 Task: Plan a visit to the local museum on the 13th at 1:00 PM to 2:00 PM.
Action: Mouse moved to (18, 170)
Screenshot: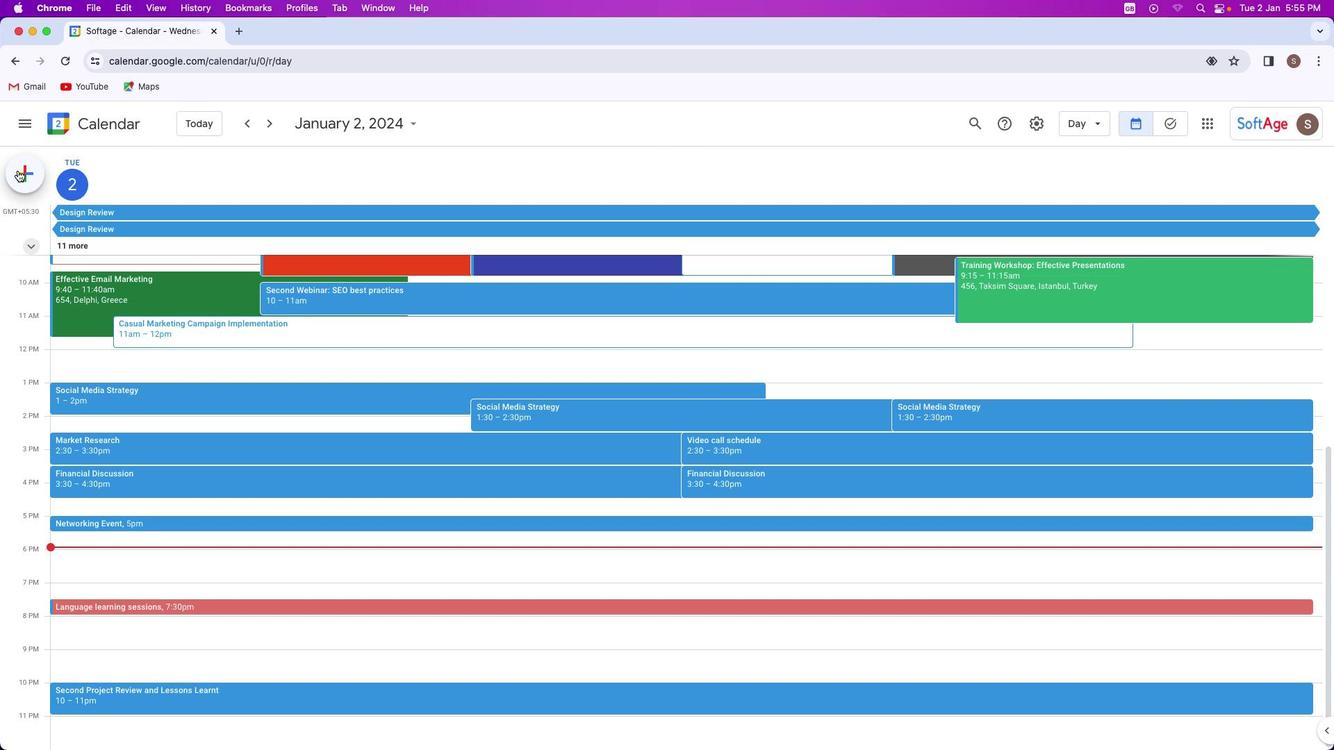
Action: Mouse pressed left at (18, 170)
Screenshot: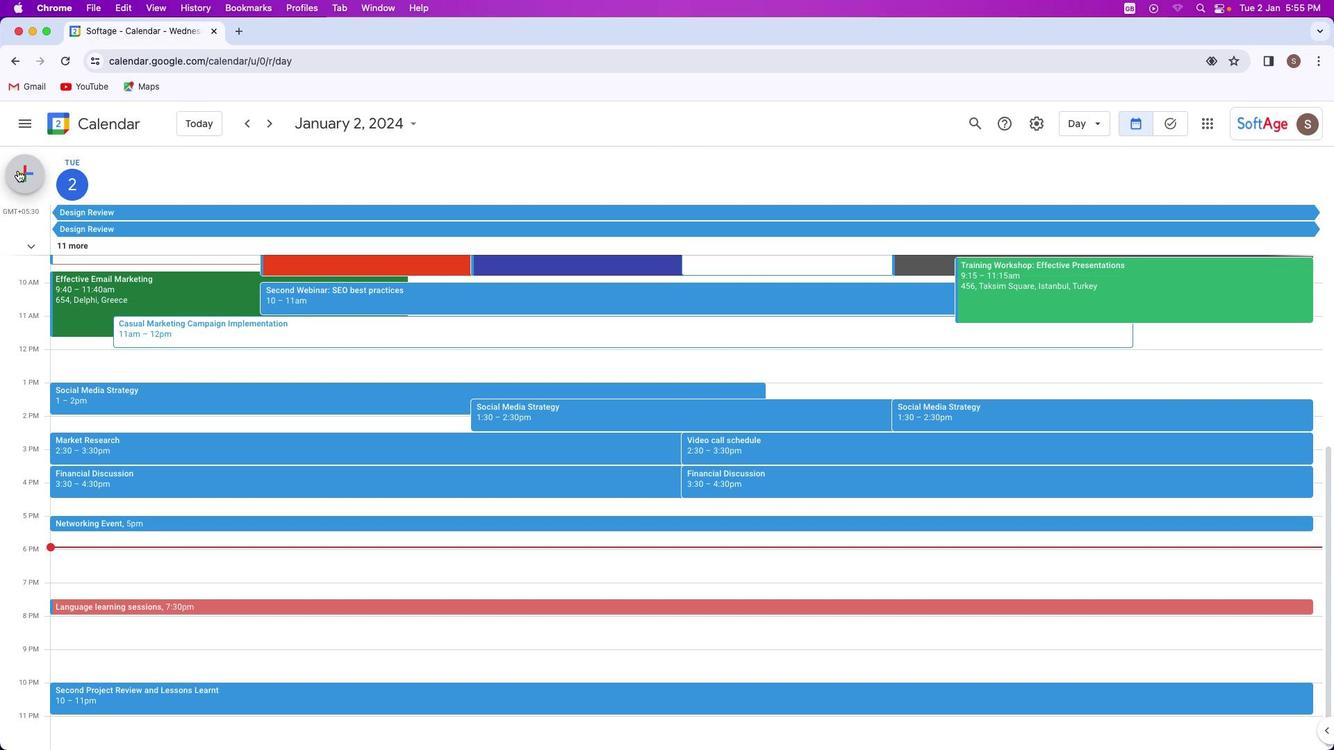 
Action: Mouse moved to (41, 215)
Screenshot: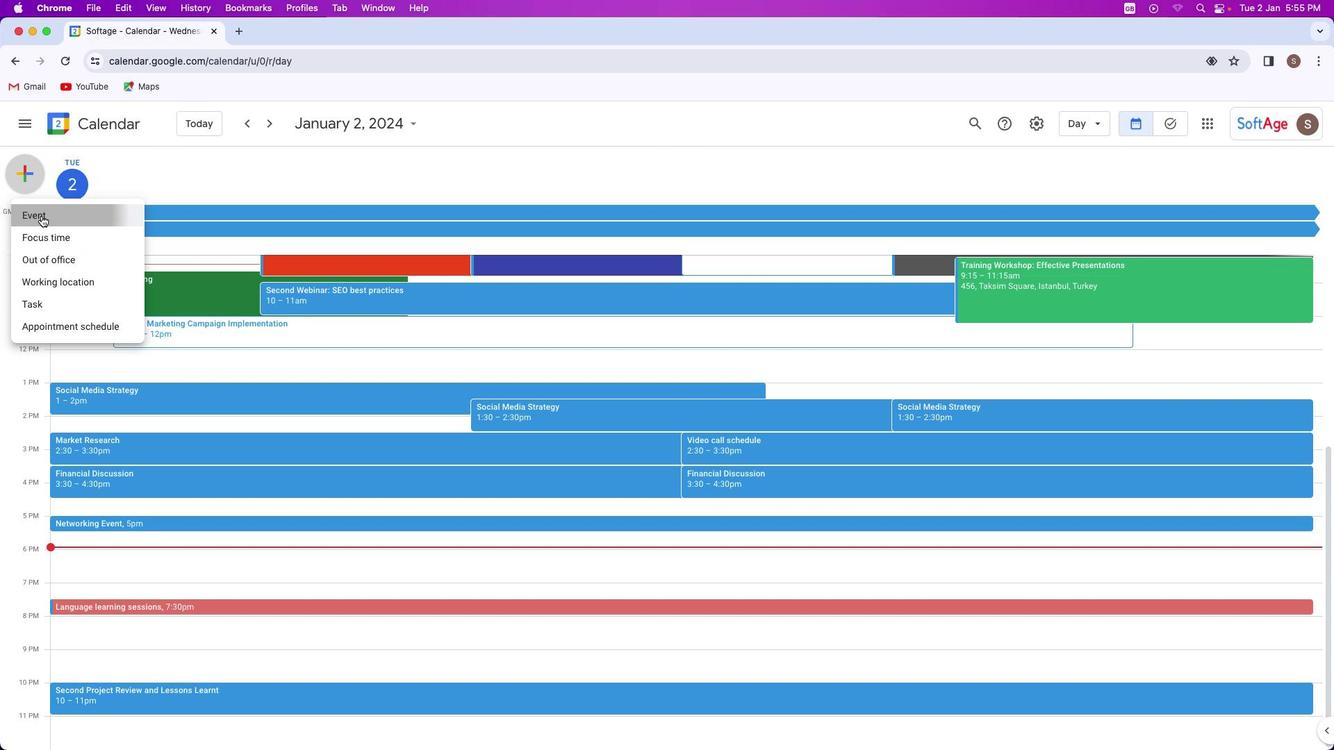 
Action: Mouse pressed left at (41, 215)
Screenshot: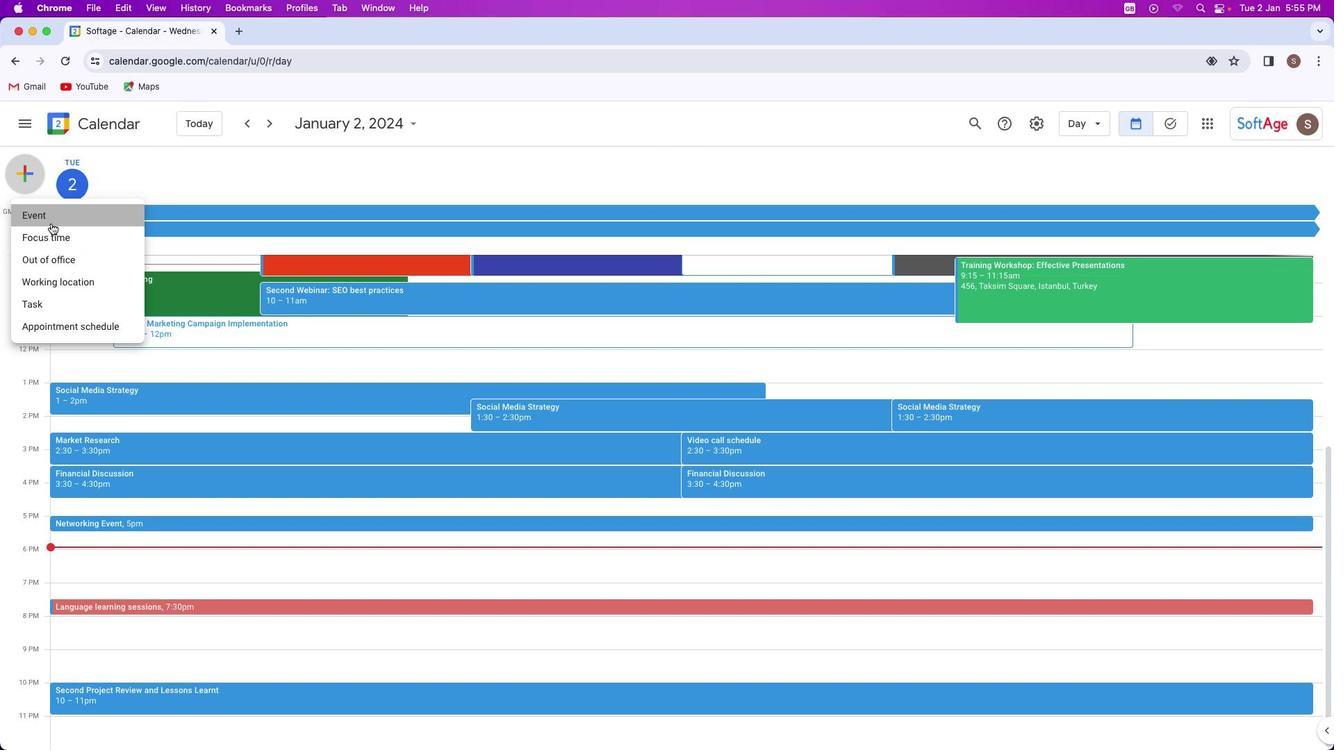 
Action: Mouse moved to (559, 178)
Screenshot: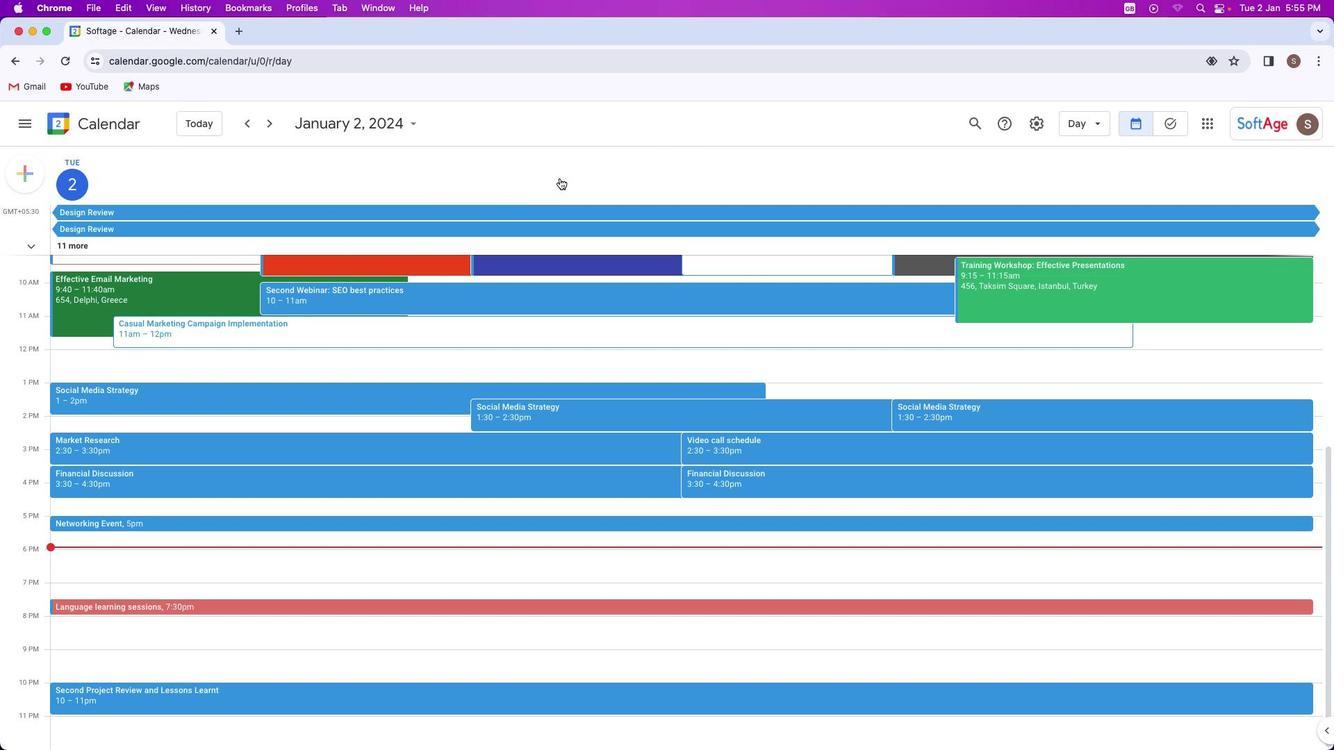 
Action: Key pressed Key.shift'V''i''s''i''t'Key.space't''o'Key.space't''h''e'Key.spaceKey.shift_r'L''o''c''a''l'Key.spaceKey.shift_r'M''u''s''e''u''m'
Screenshot: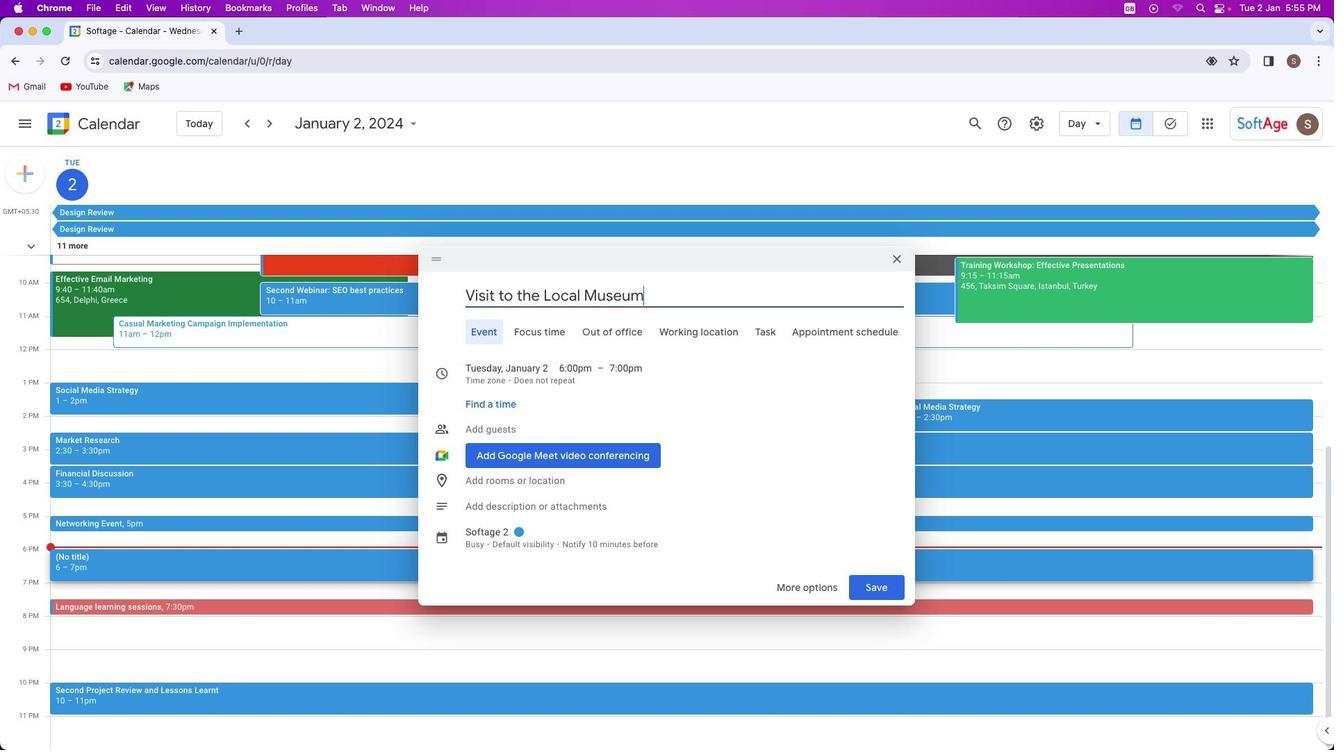 
Action: Mouse moved to (519, 369)
Screenshot: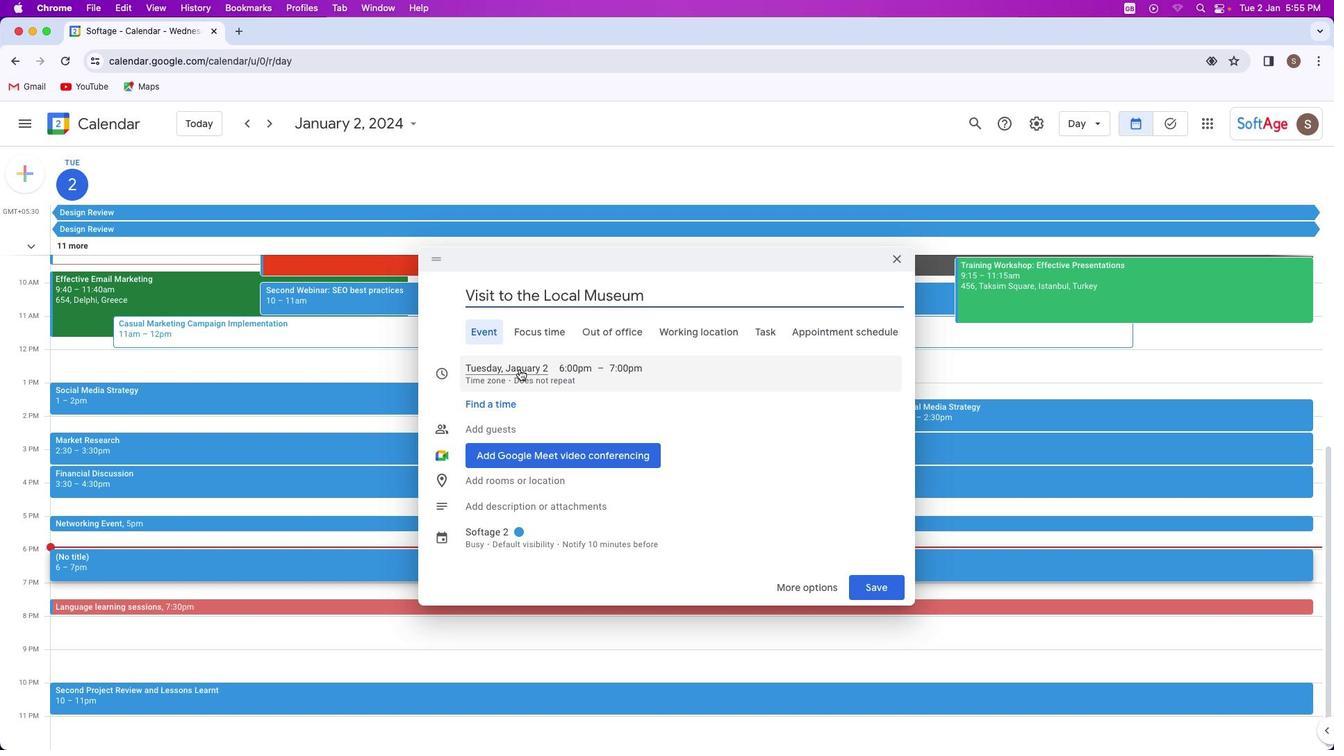
Action: Mouse pressed left at (519, 369)
Screenshot: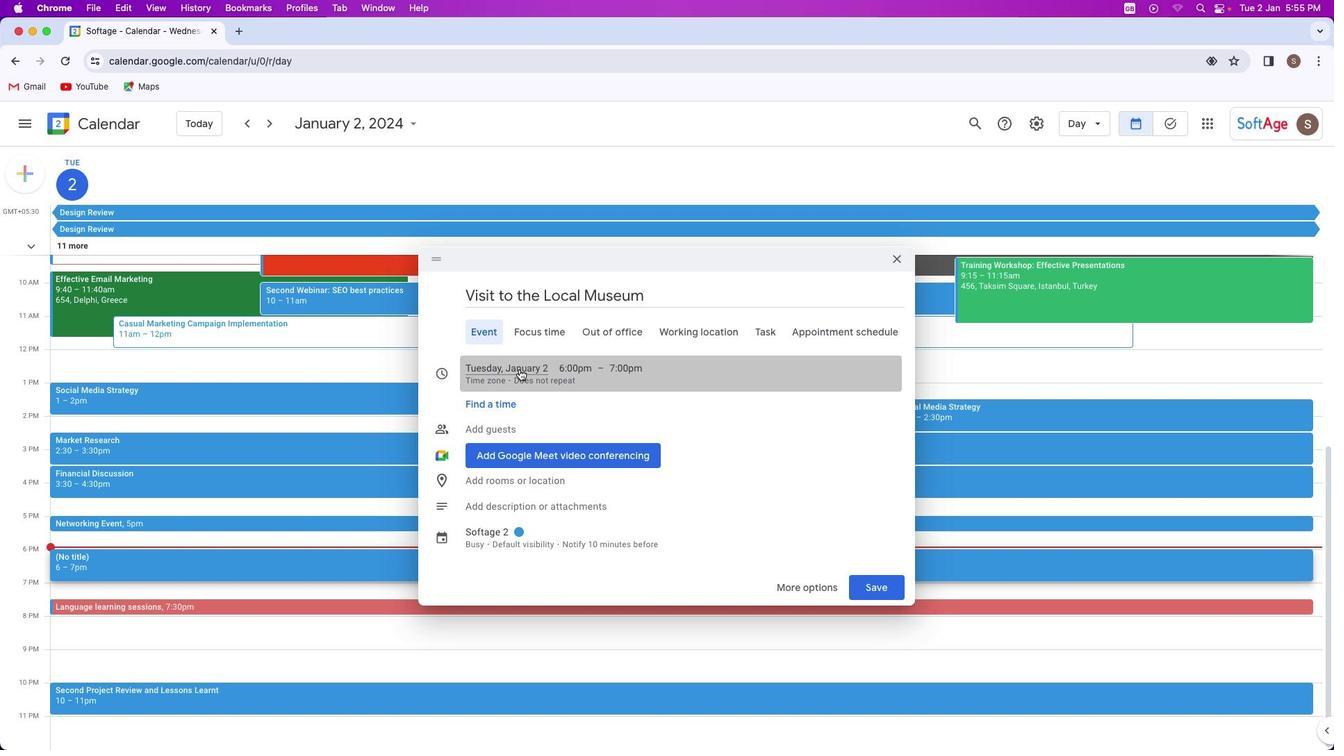 
Action: Mouse moved to (613, 455)
Screenshot: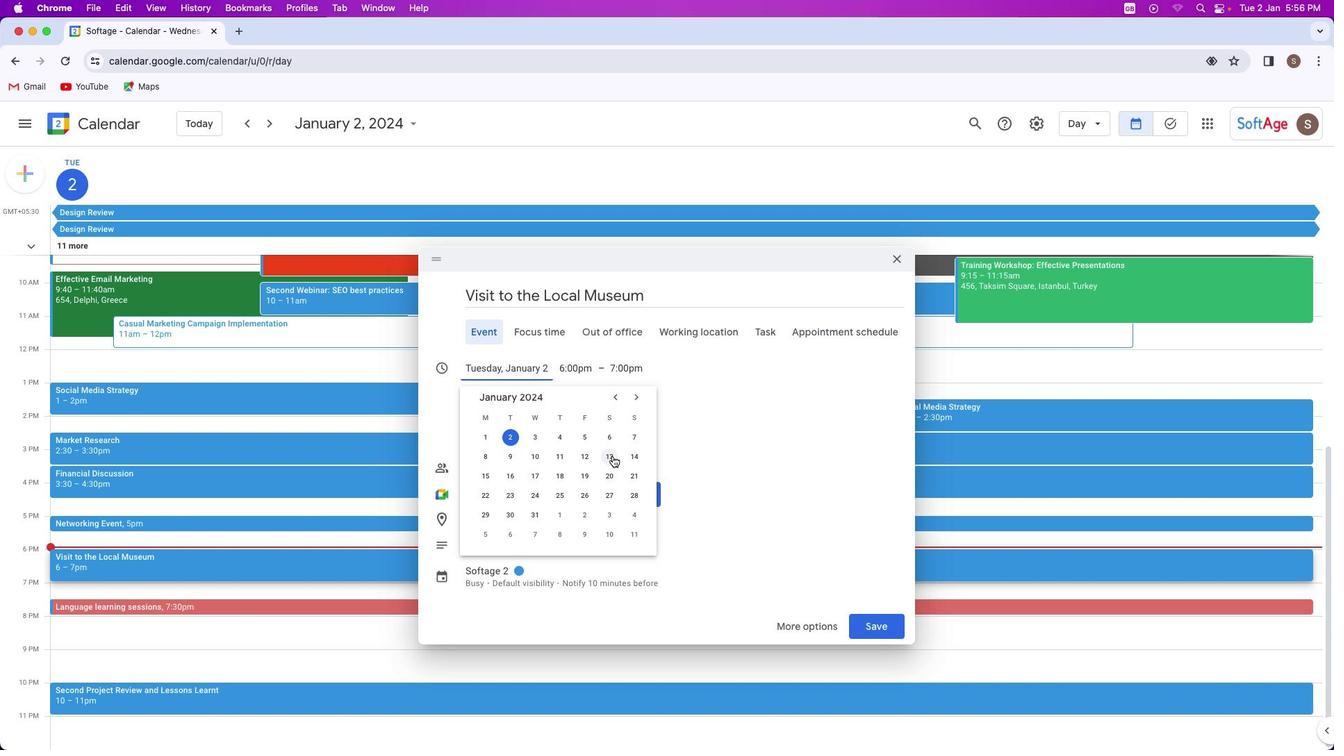 
Action: Mouse pressed left at (613, 455)
Screenshot: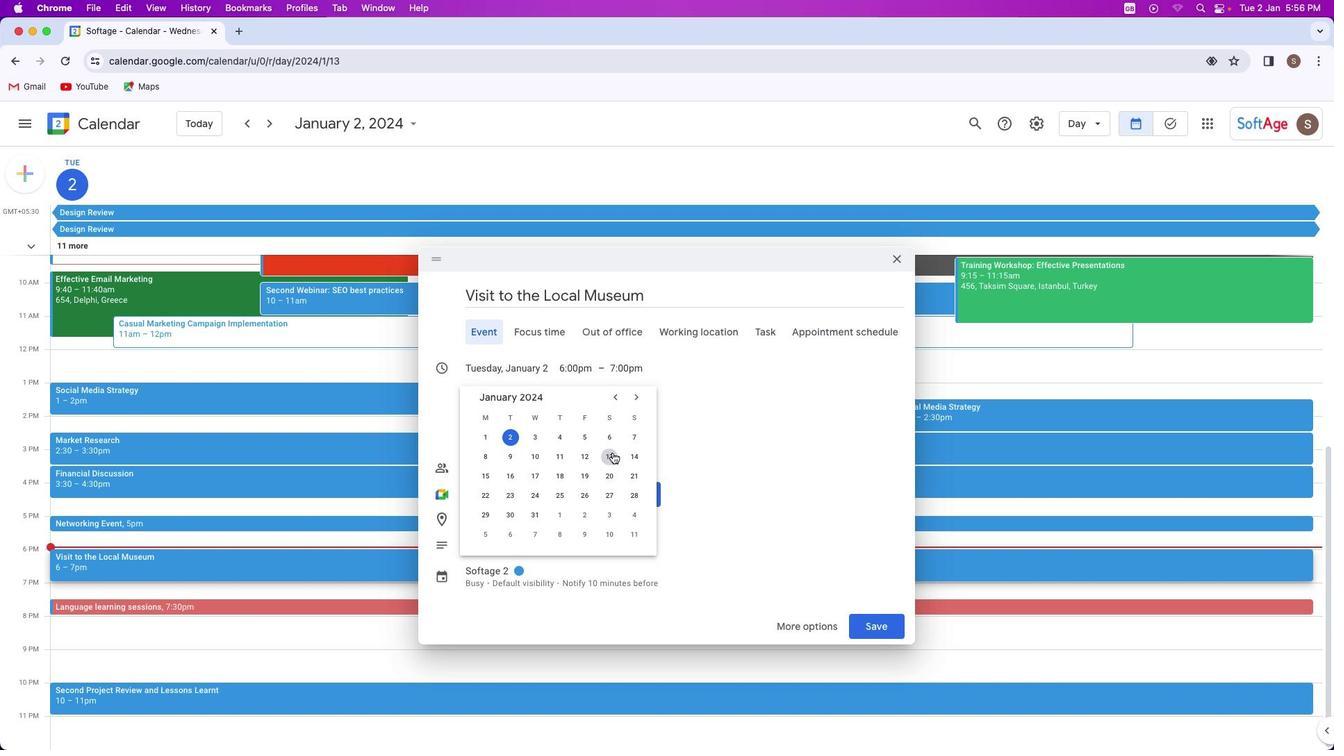 
Action: Mouse moved to (585, 367)
Screenshot: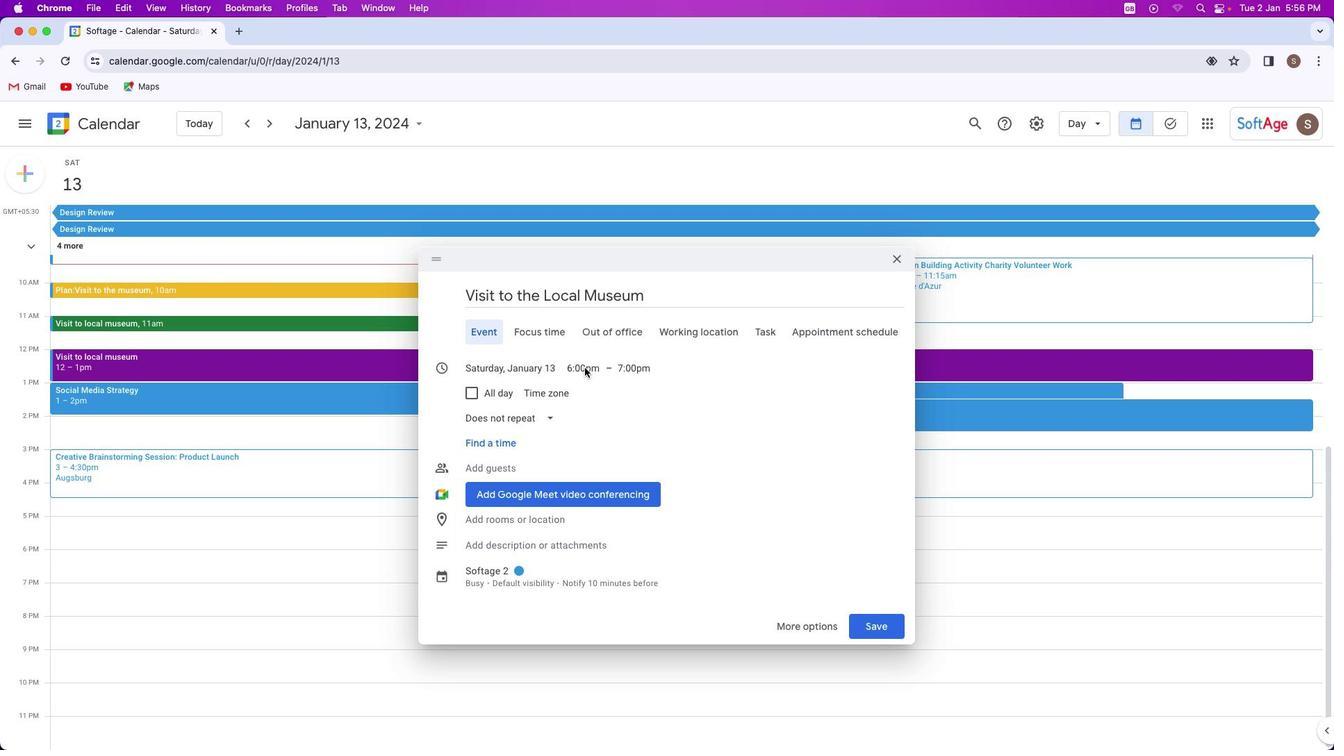 
Action: Mouse pressed left at (585, 367)
Screenshot: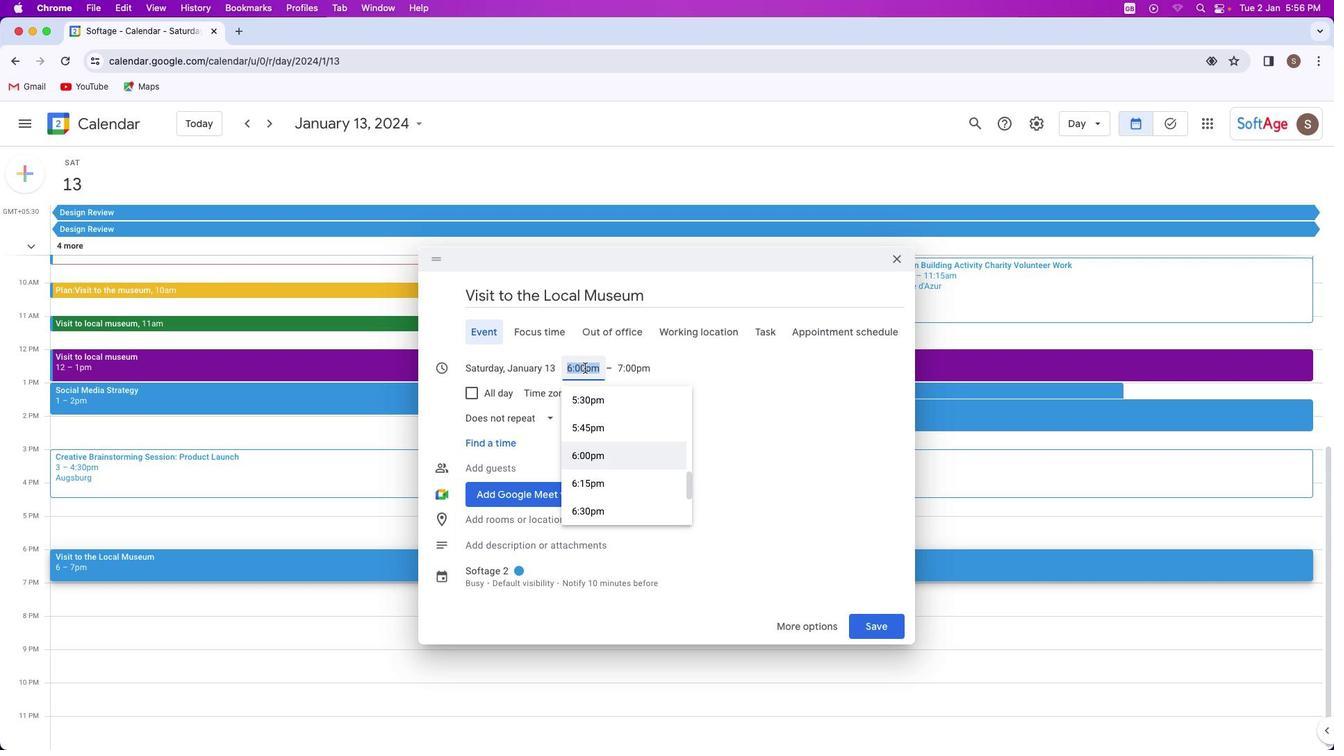 
Action: Mouse moved to (592, 484)
Screenshot: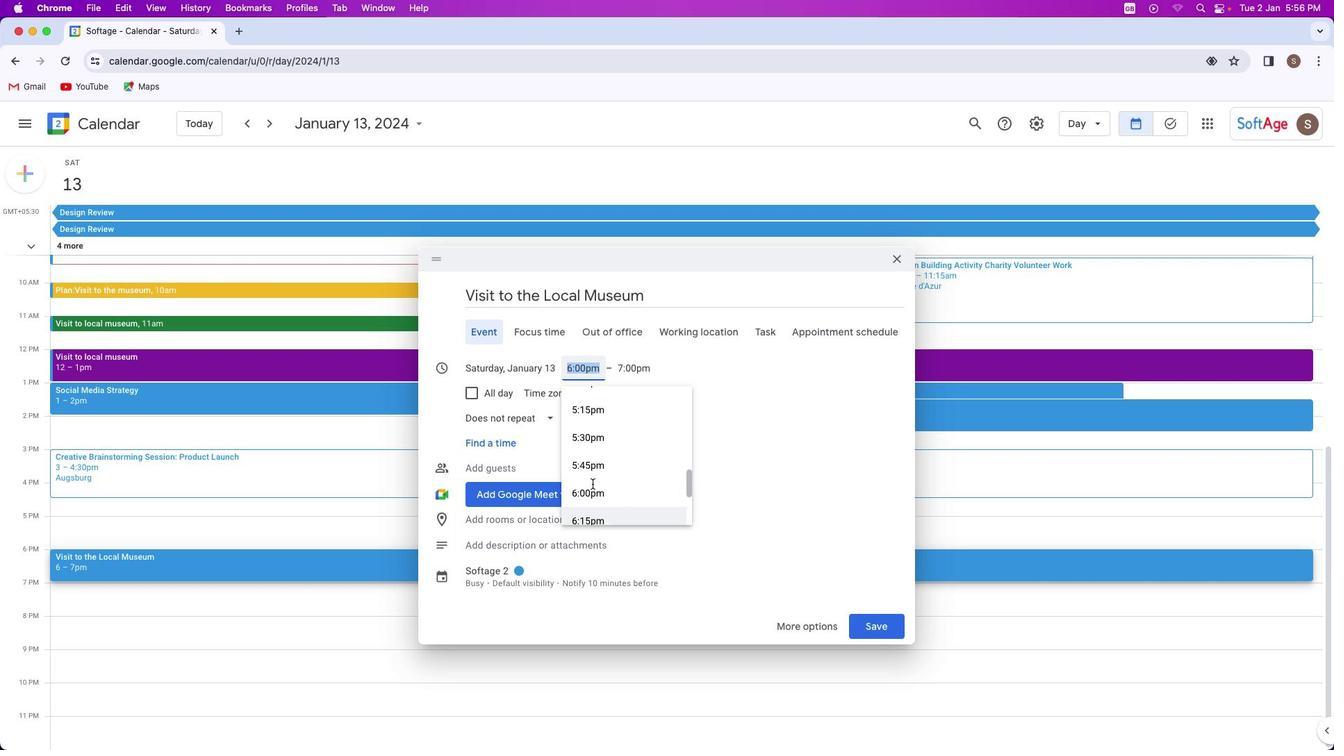 
Action: Mouse scrolled (592, 484) with delta (0, 0)
Screenshot: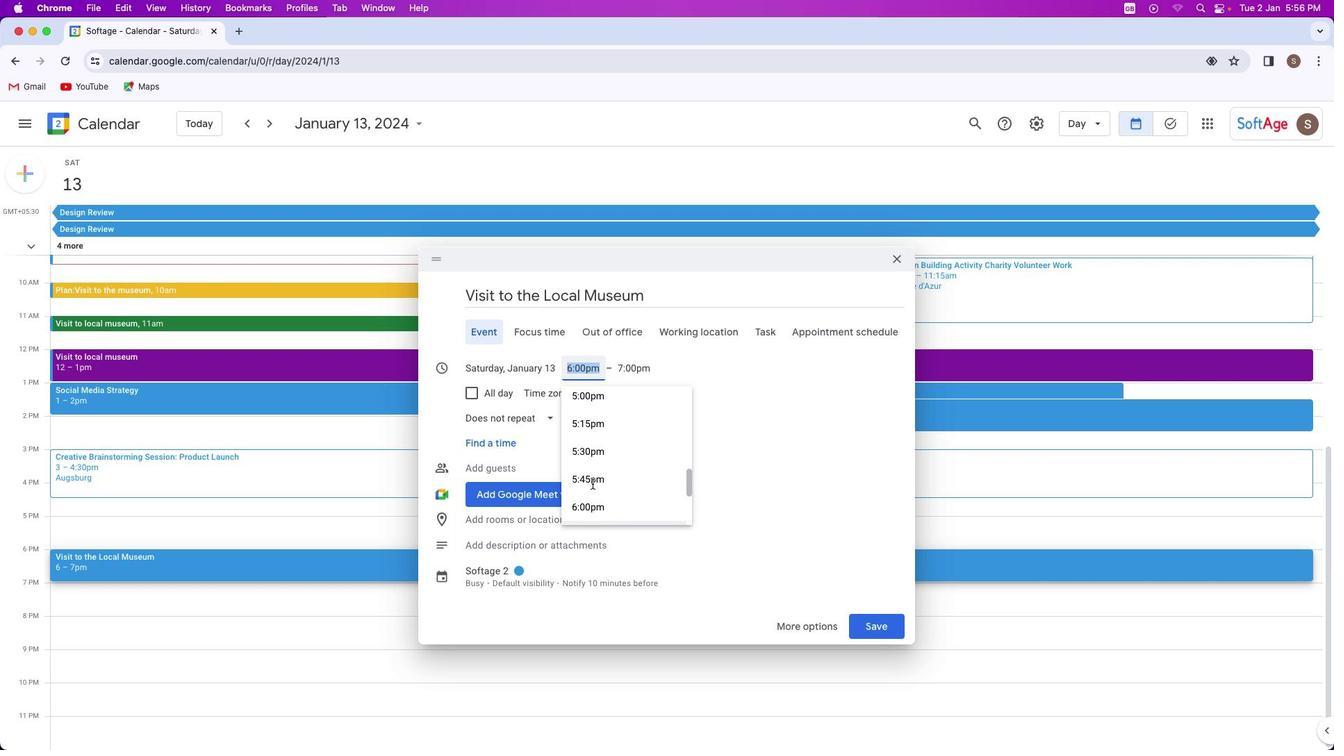 
Action: Mouse moved to (592, 484)
Screenshot: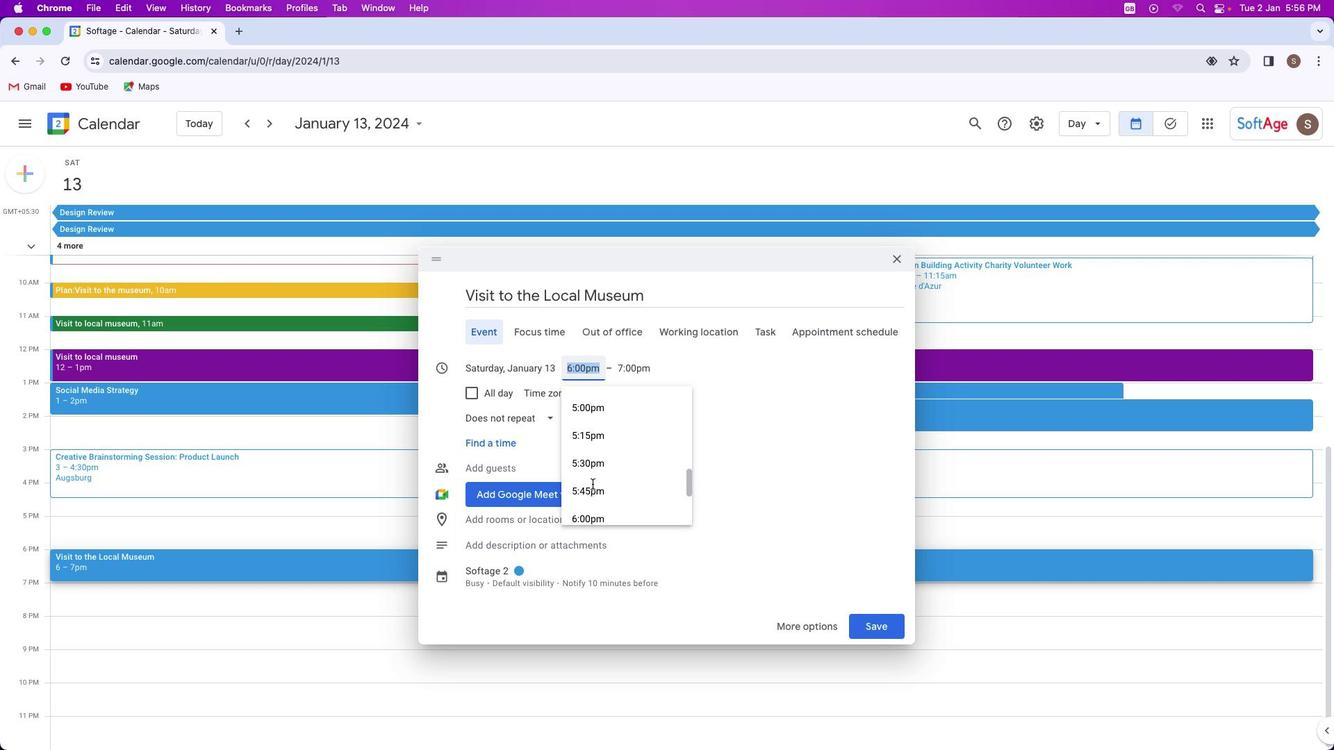 
Action: Mouse scrolled (592, 484) with delta (0, 0)
Screenshot: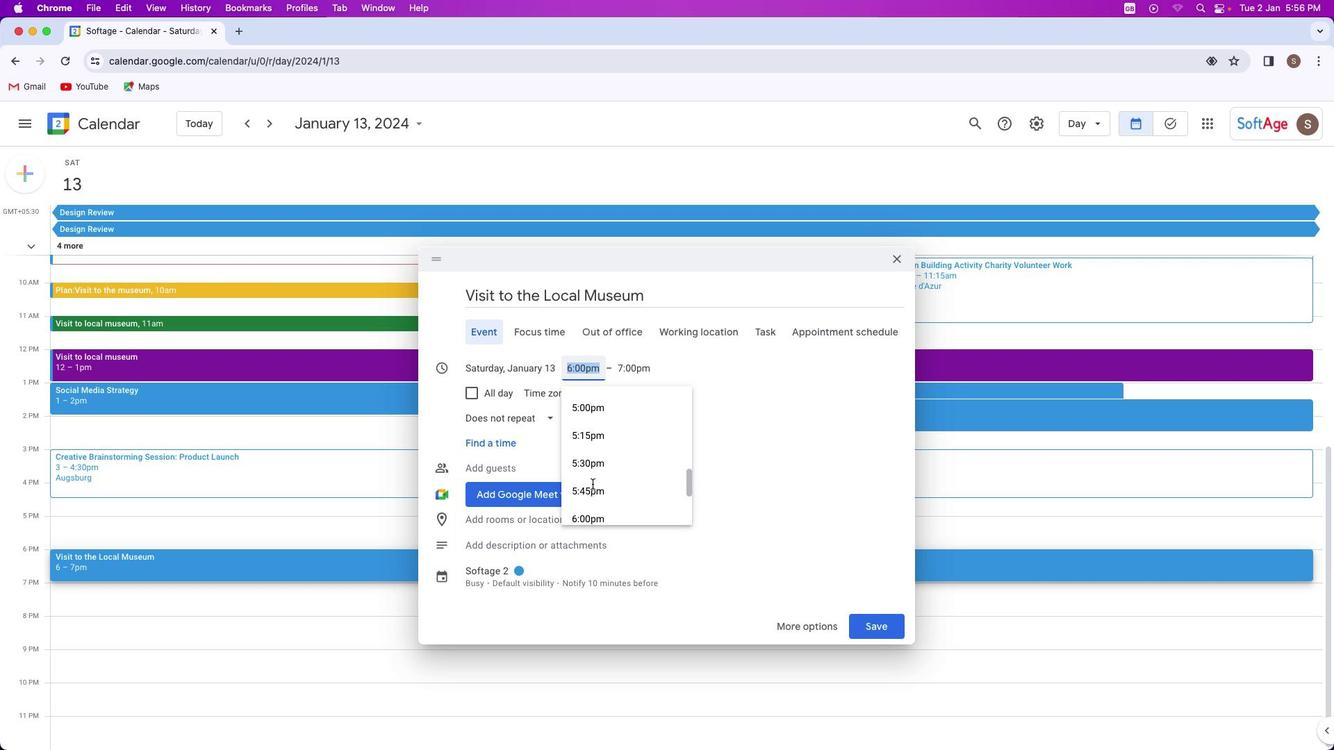 
Action: Mouse scrolled (592, 484) with delta (0, 0)
Screenshot: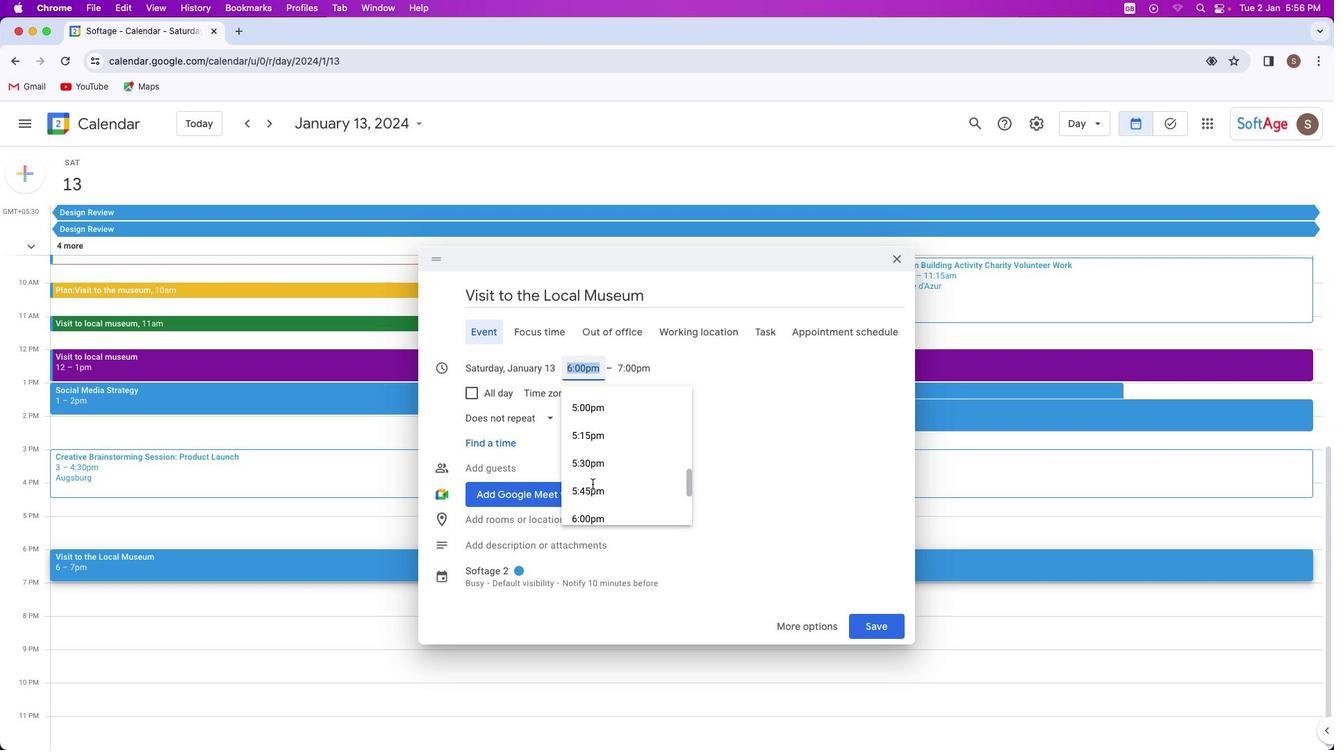 
Action: Mouse moved to (590, 485)
Screenshot: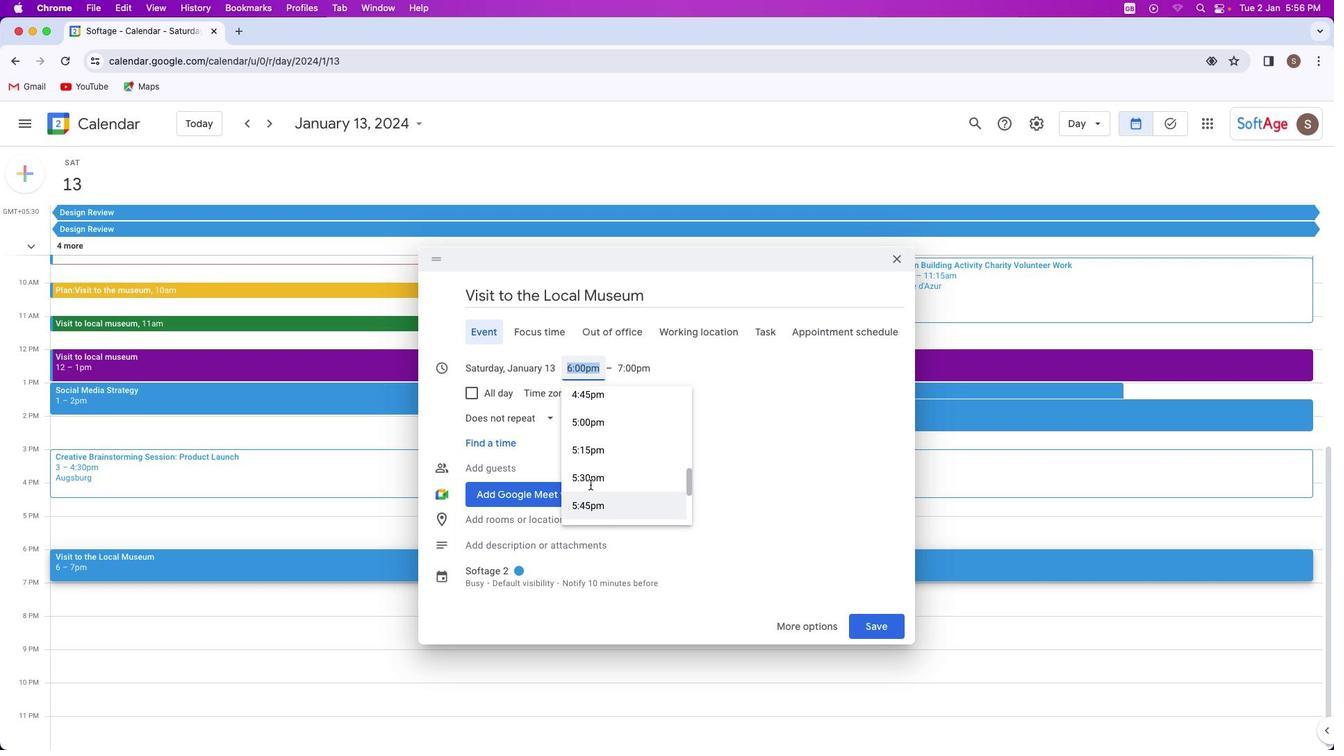 
Action: Mouse scrolled (590, 485) with delta (0, 0)
Screenshot: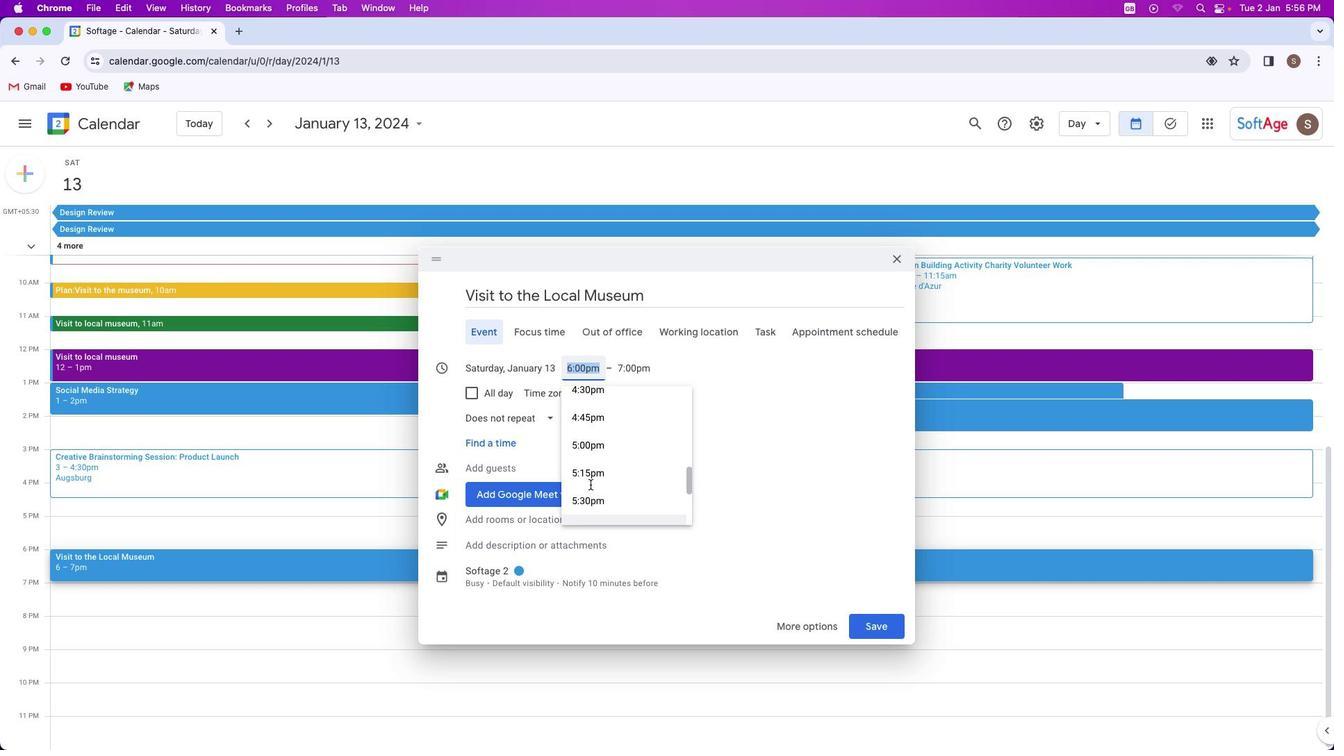 
Action: Mouse scrolled (590, 485) with delta (0, 0)
Screenshot: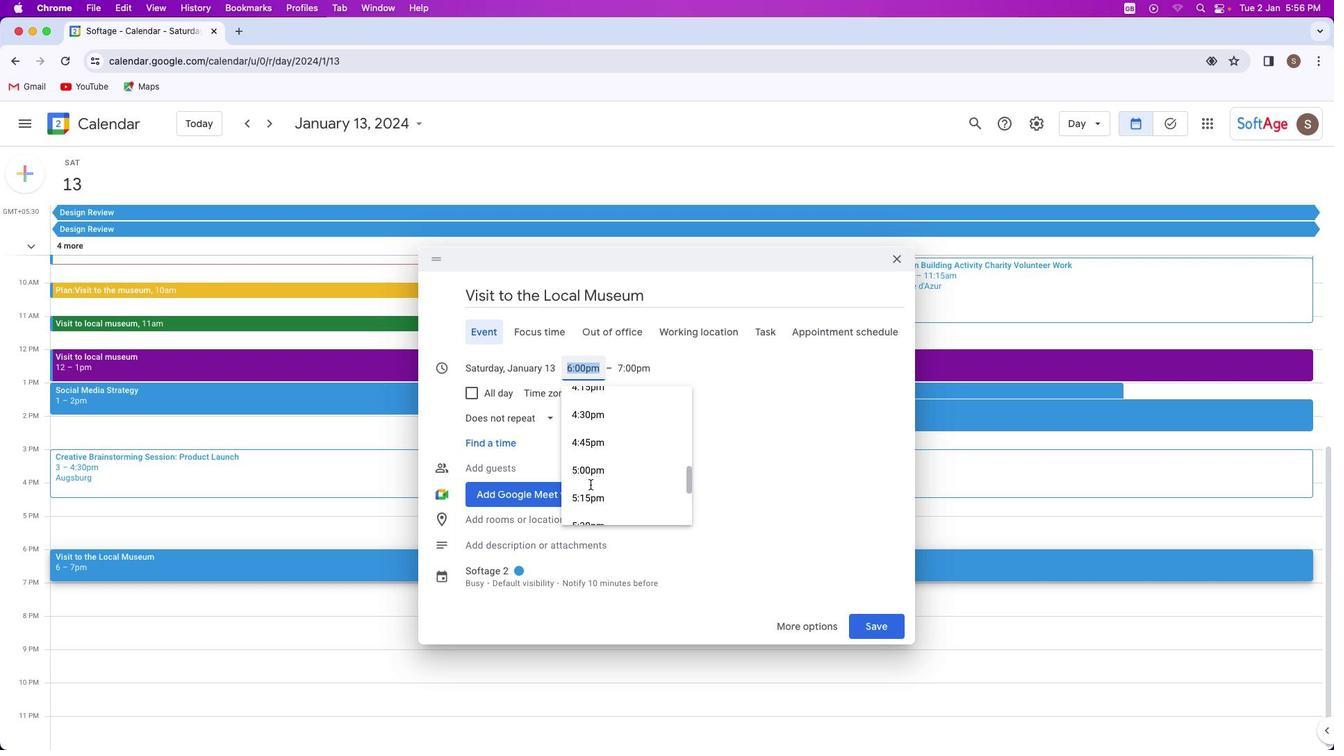
Action: Mouse scrolled (590, 485) with delta (0, 0)
Screenshot: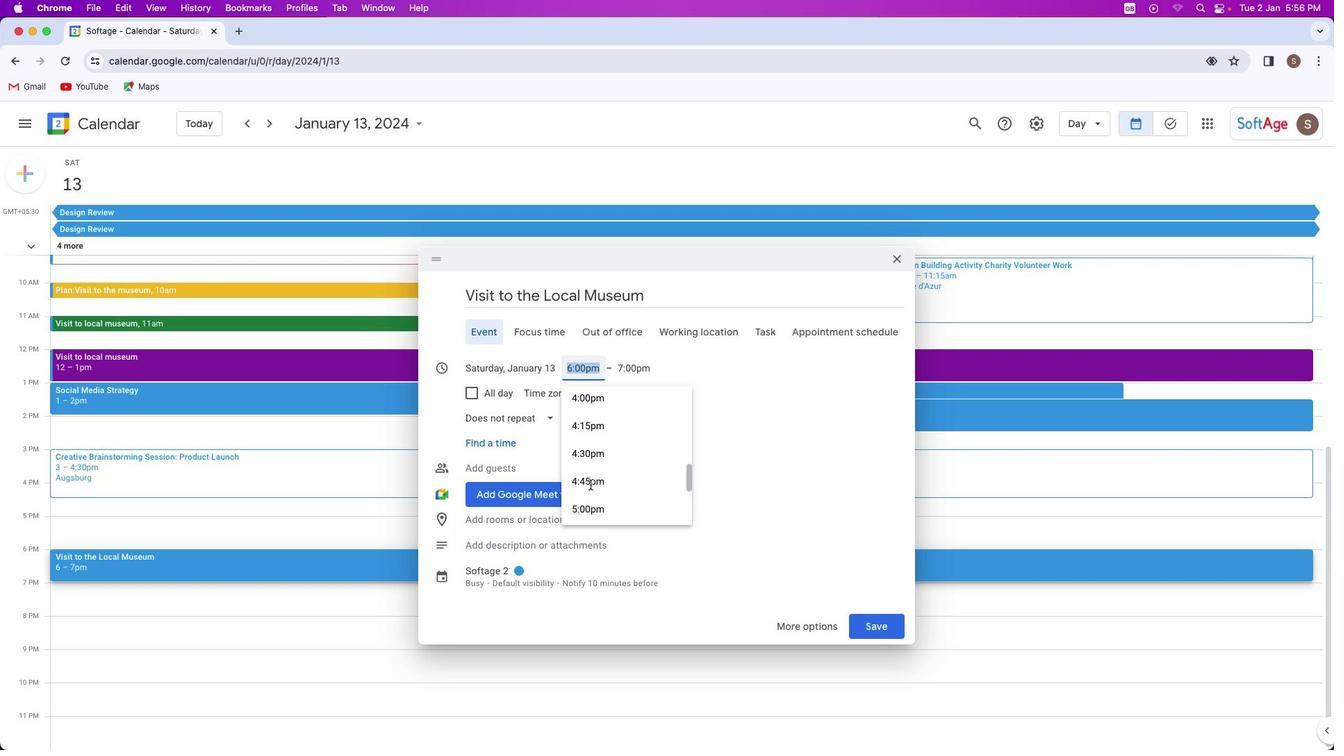
Action: Mouse scrolled (590, 485) with delta (0, 0)
Screenshot: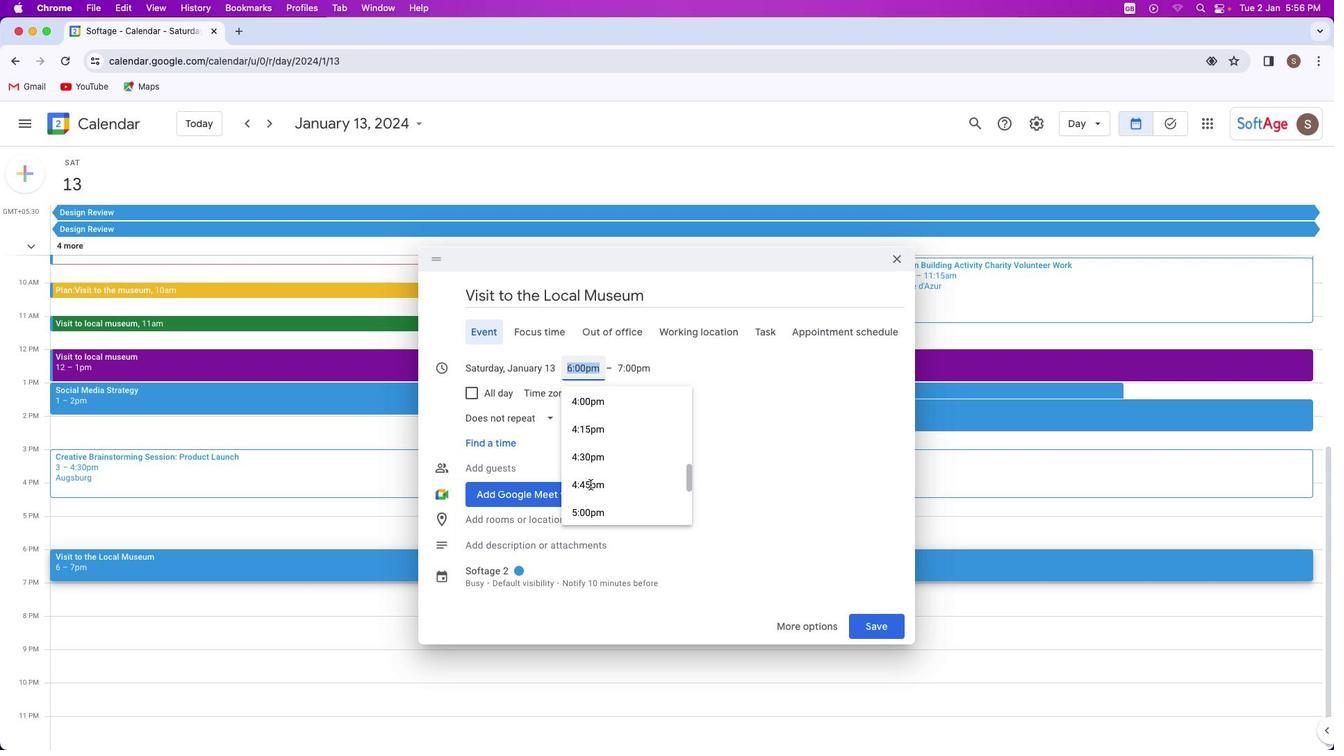 
Action: Mouse moved to (589, 485)
Screenshot: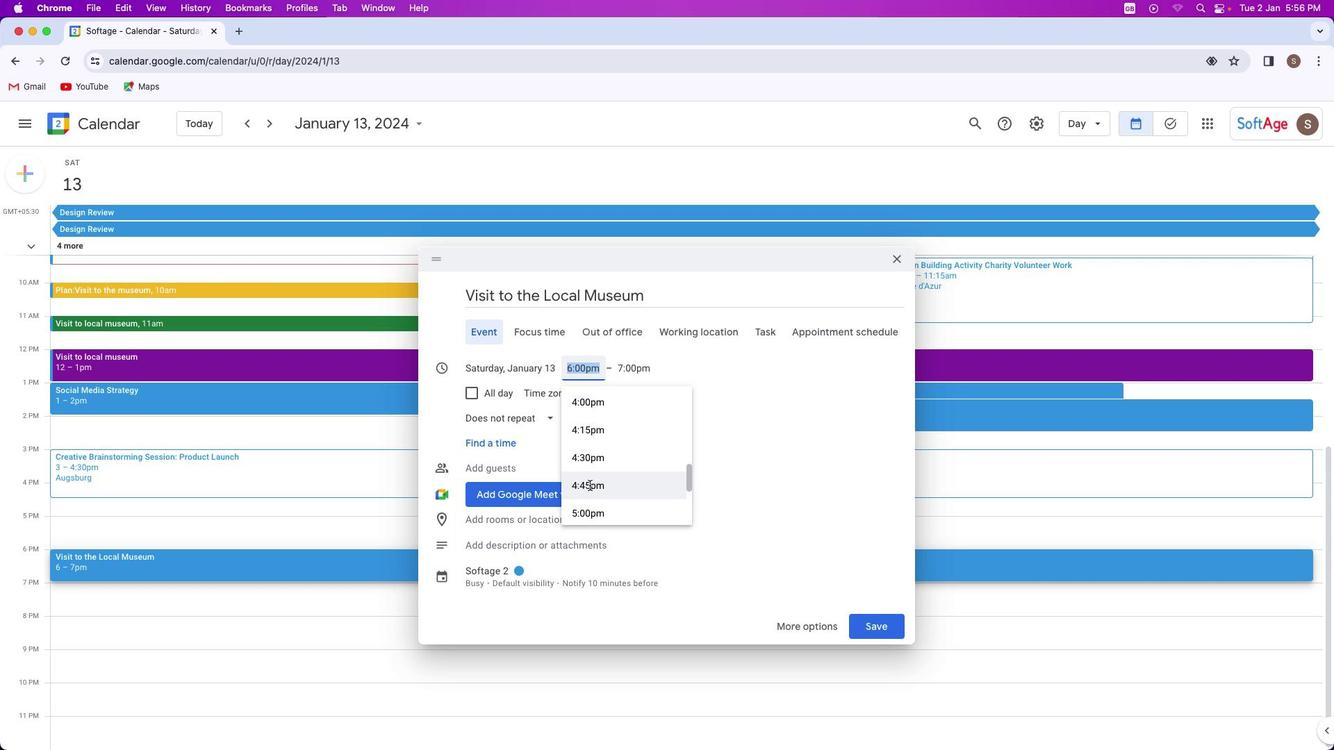 
Action: Mouse scrolled (589, 485) with delta (0, 0)
Screenshot: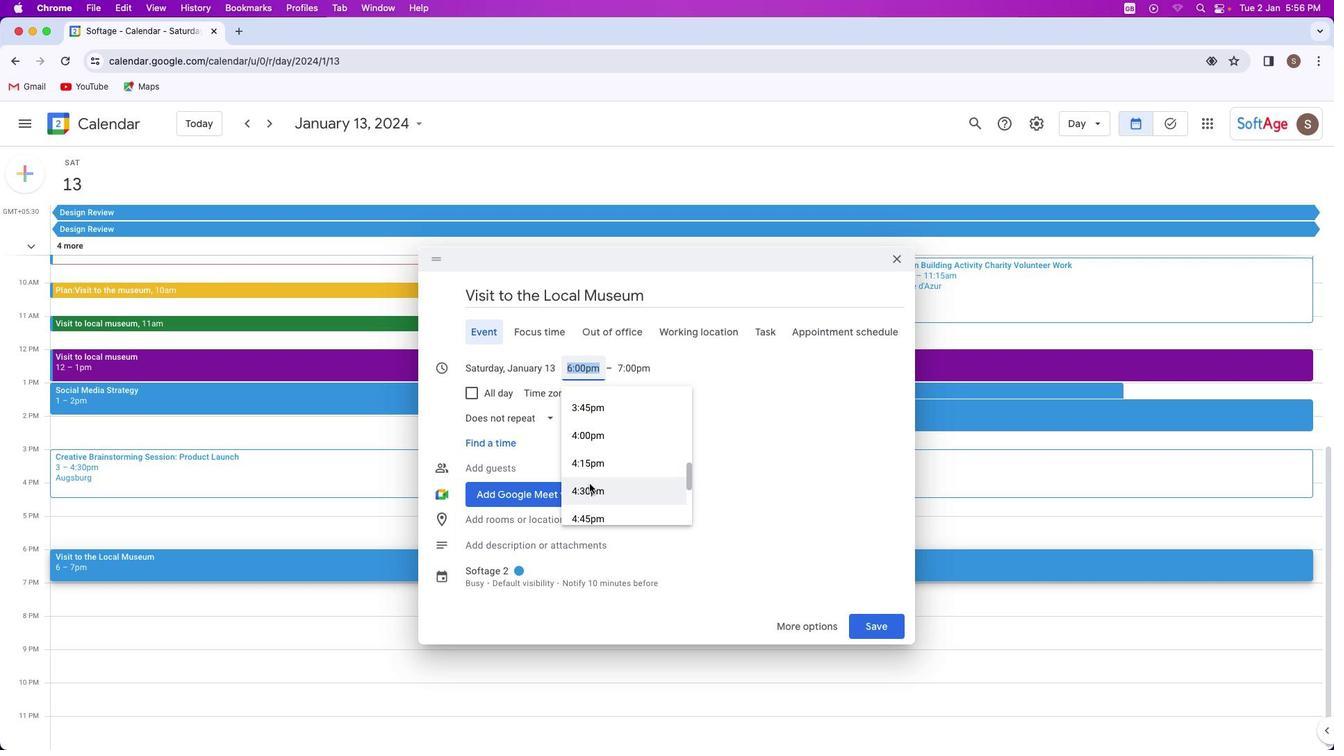 
Action: Mouse scrolled (589, 485) with delta (0, 0)
Screenshot: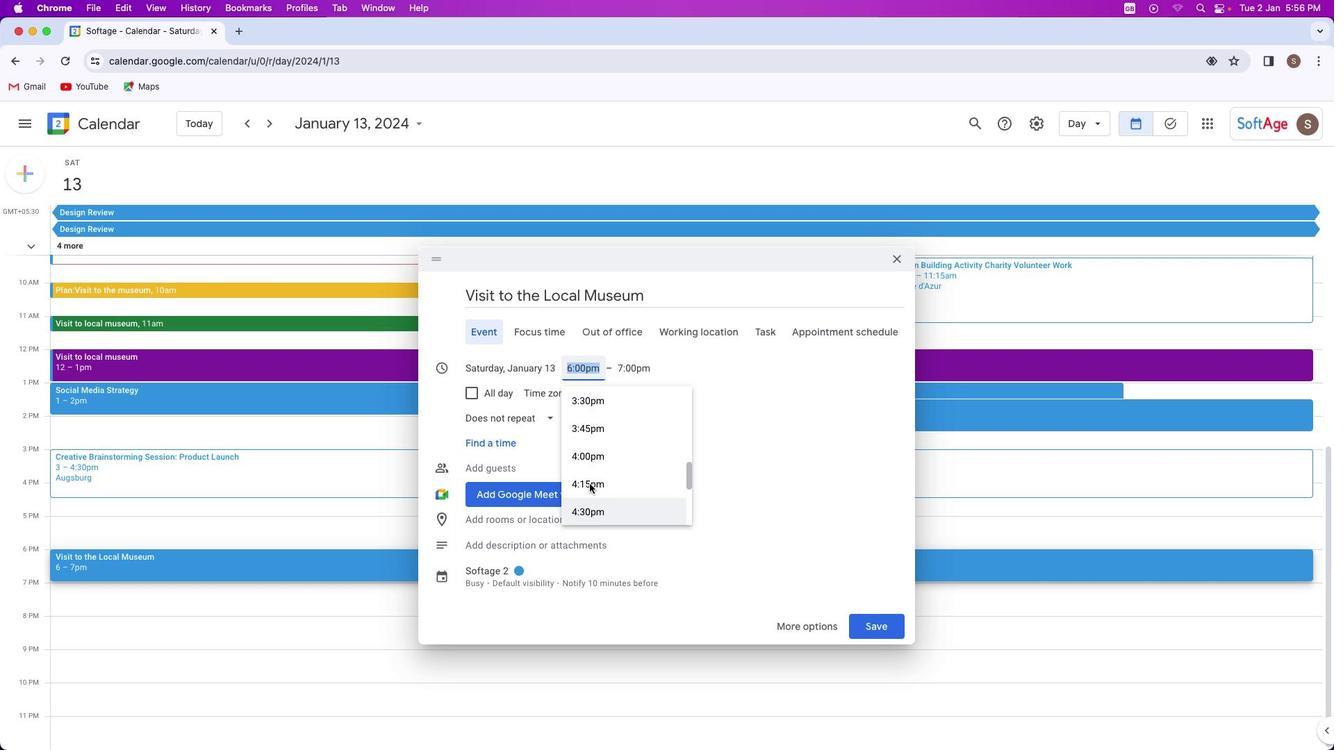 
Action: Mouse moved to (589, 485)
Screenshot: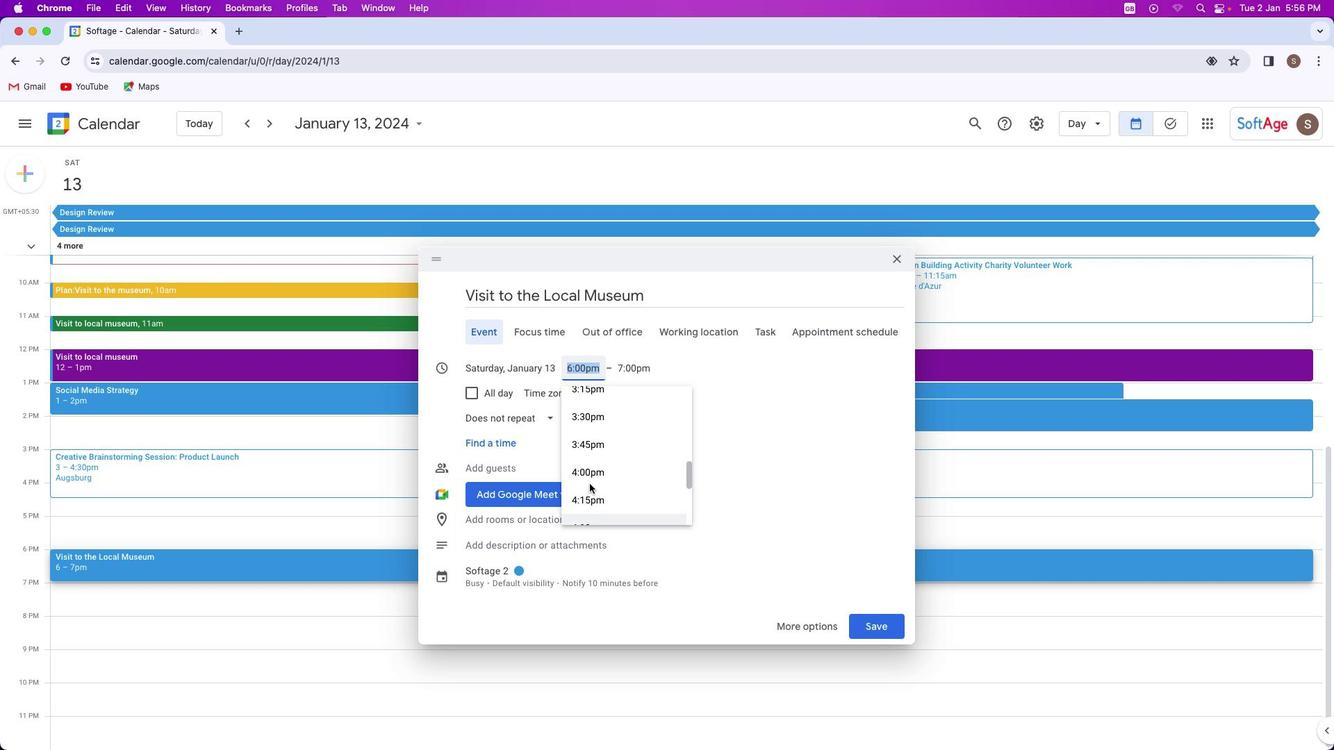 
Action: Mouse scrolled (589, 485) with delta (0, 0)
Screenshot: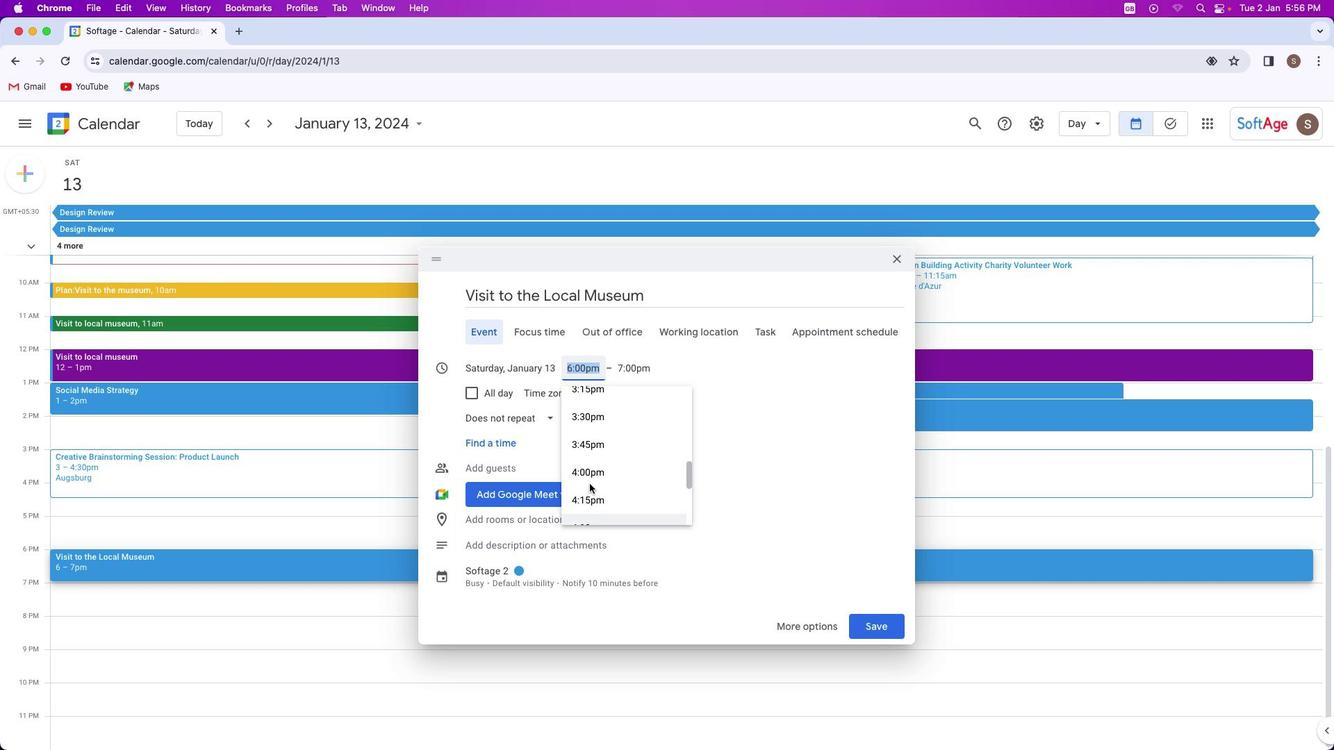 
Action: Mouse moved to (589, 484)
Screenshot: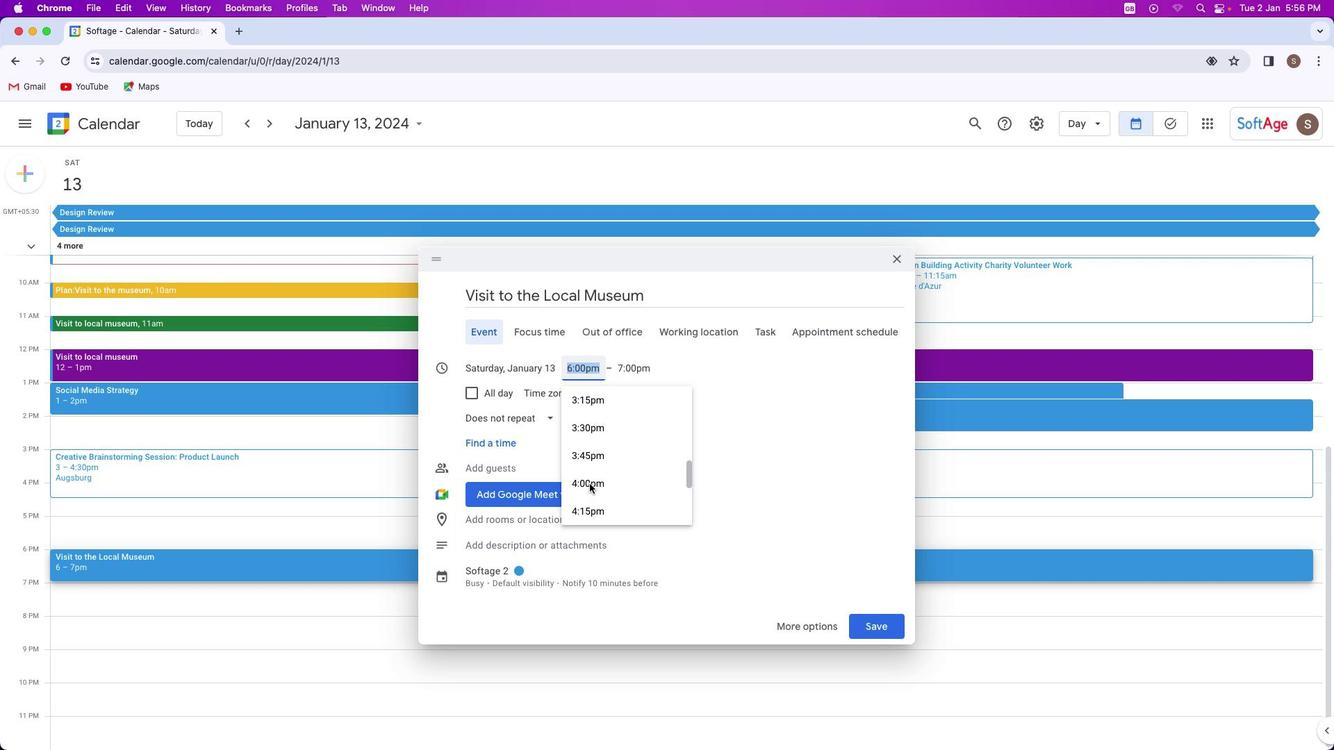 
Action: Mouse scrolled (589, 484) with delta (0, 0)
Screenshot: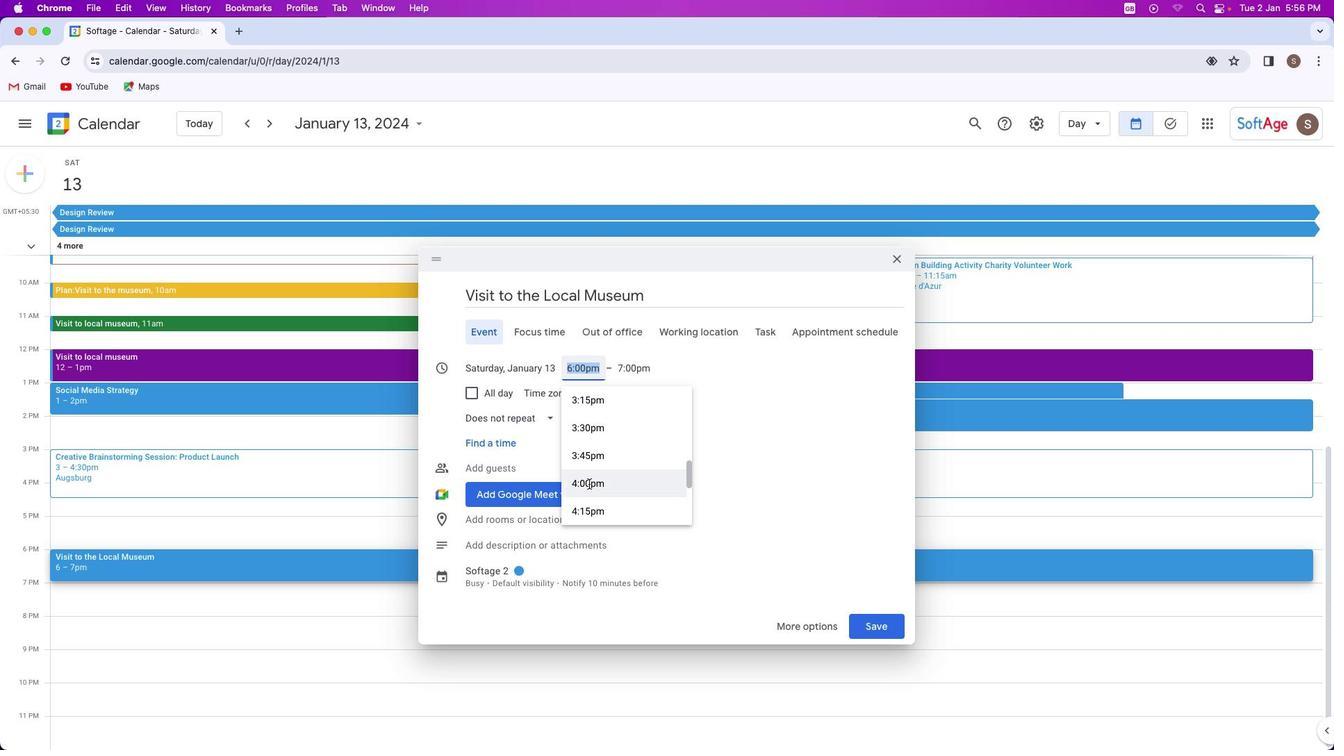 
Action: Mouse moved to (588, 484)
Screenshot: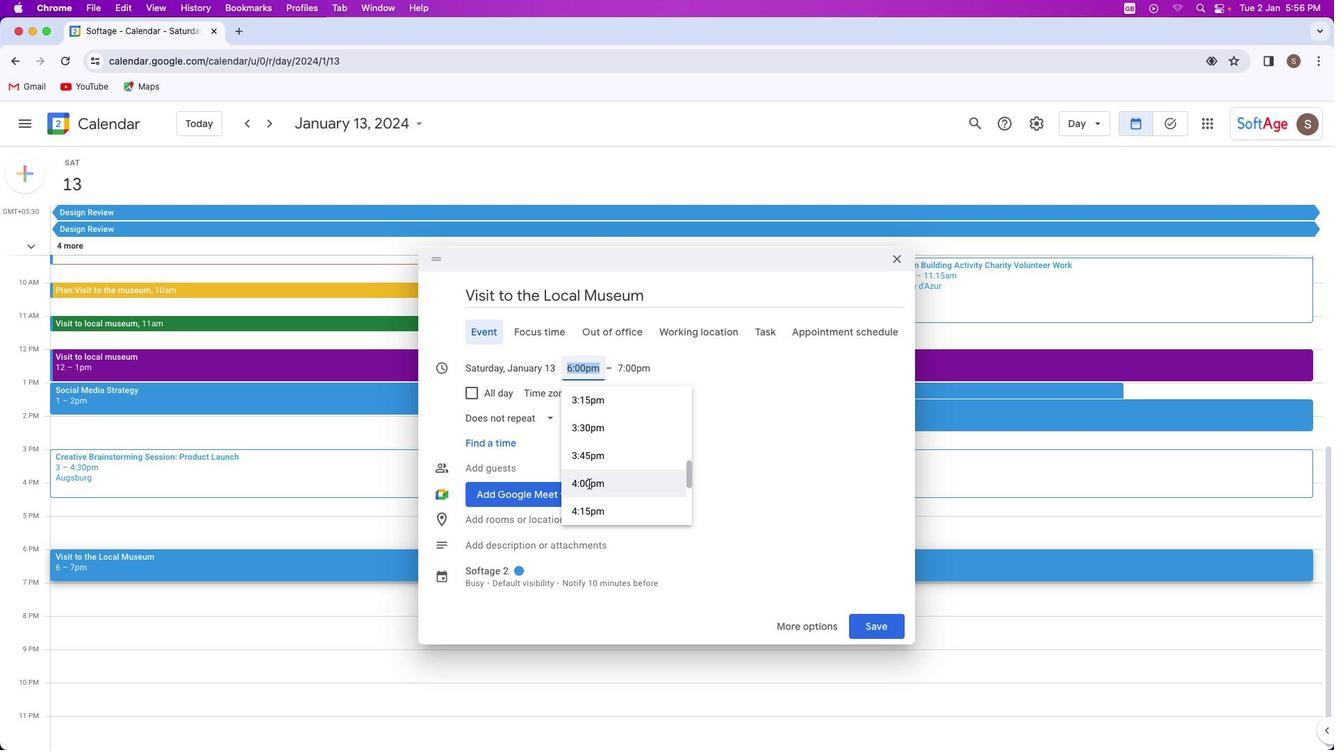 
Action: Mouse scrolled (588, 484) with delta (0, 0)
Screenshot: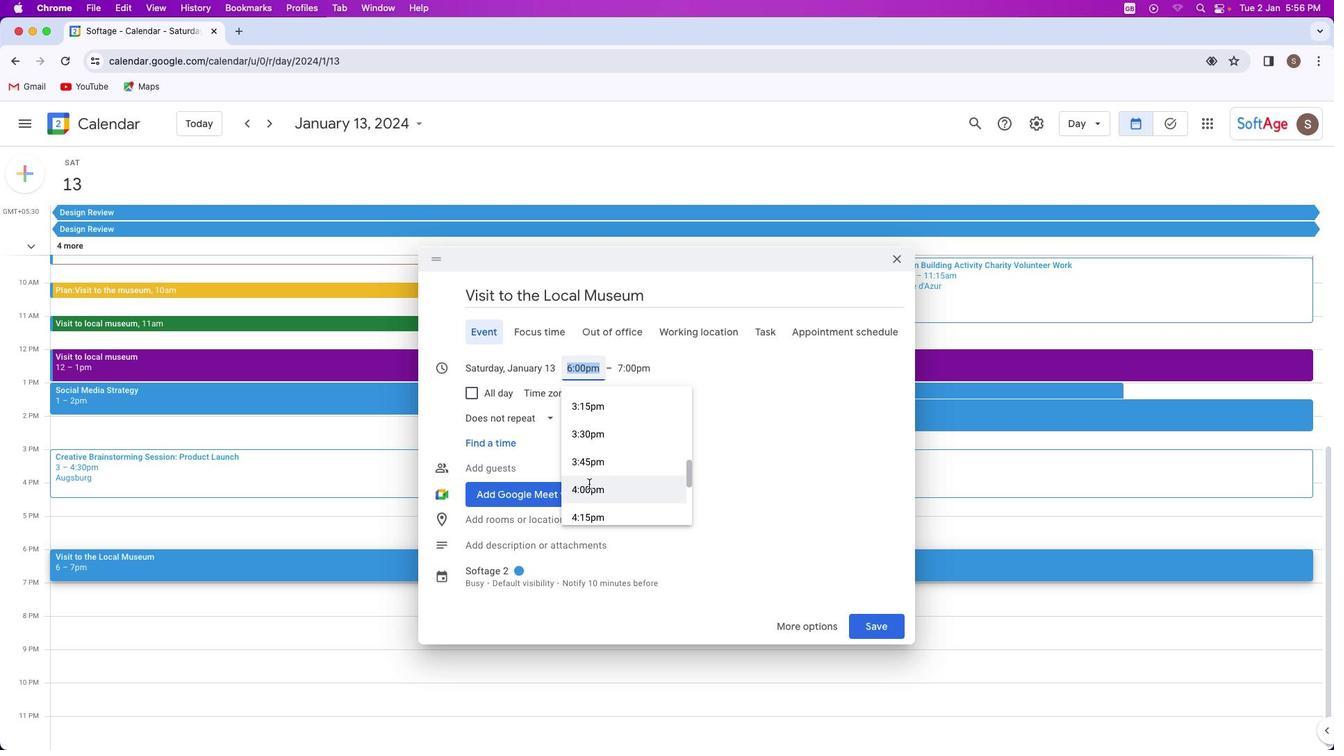 
Action: Mouse scrolled (588, 484) with delta (0, 0)
Screenshot: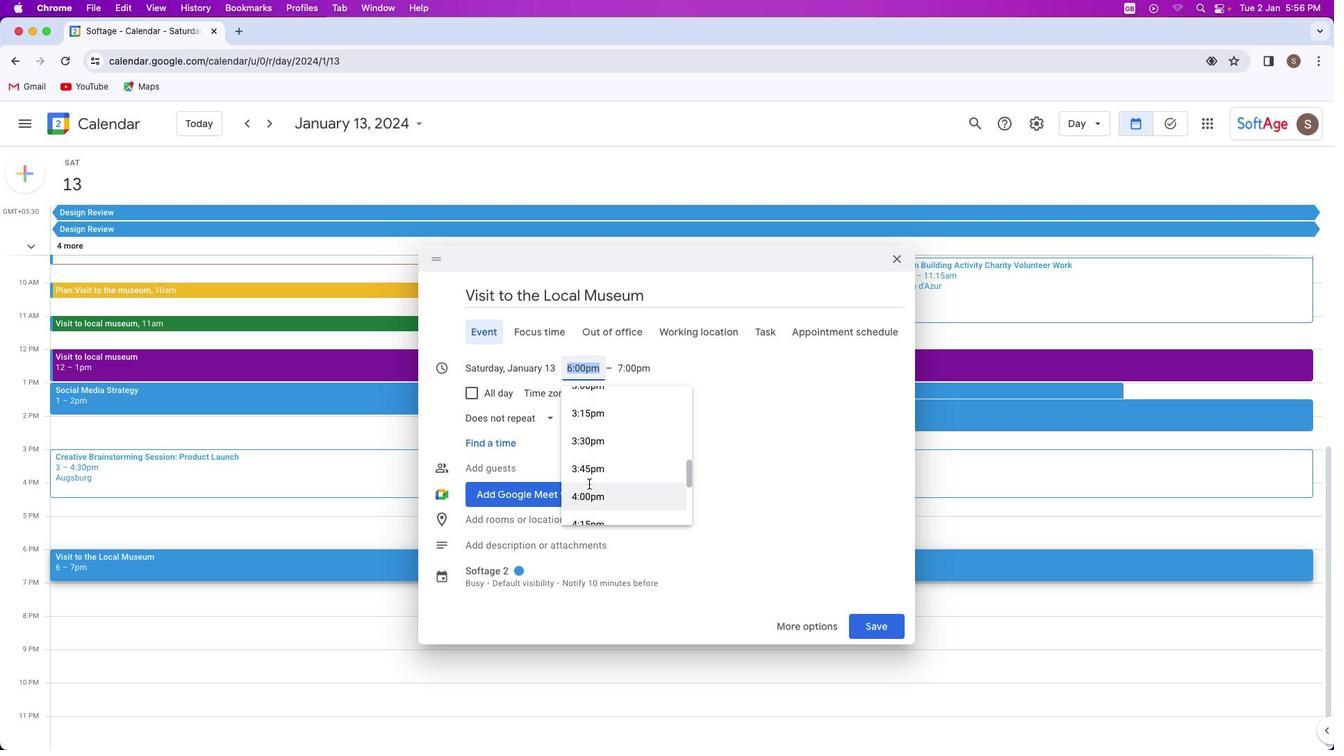 
Action: Mouse scrolled (588, 484) with delta (0, 0)
Screenshot: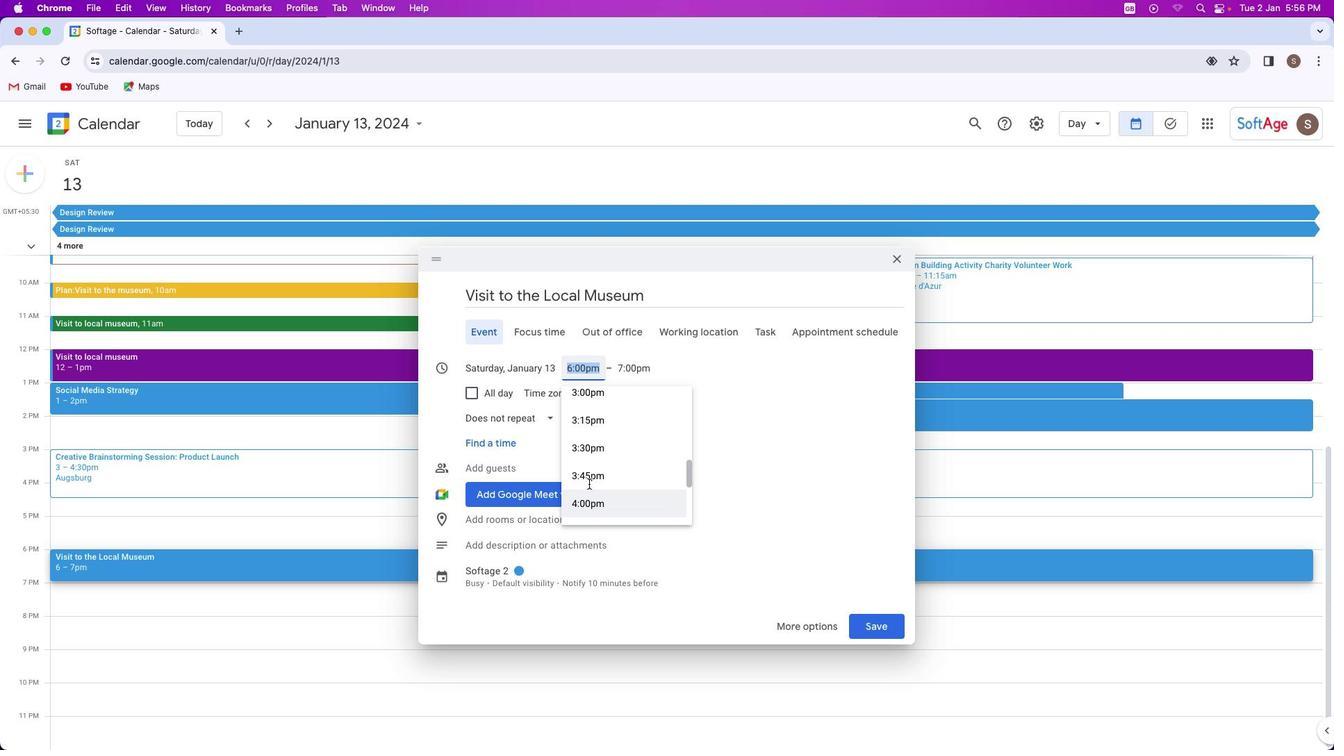 
Action: Mouse scrolled (588, 484) with delta (0, 0)
Screenshot: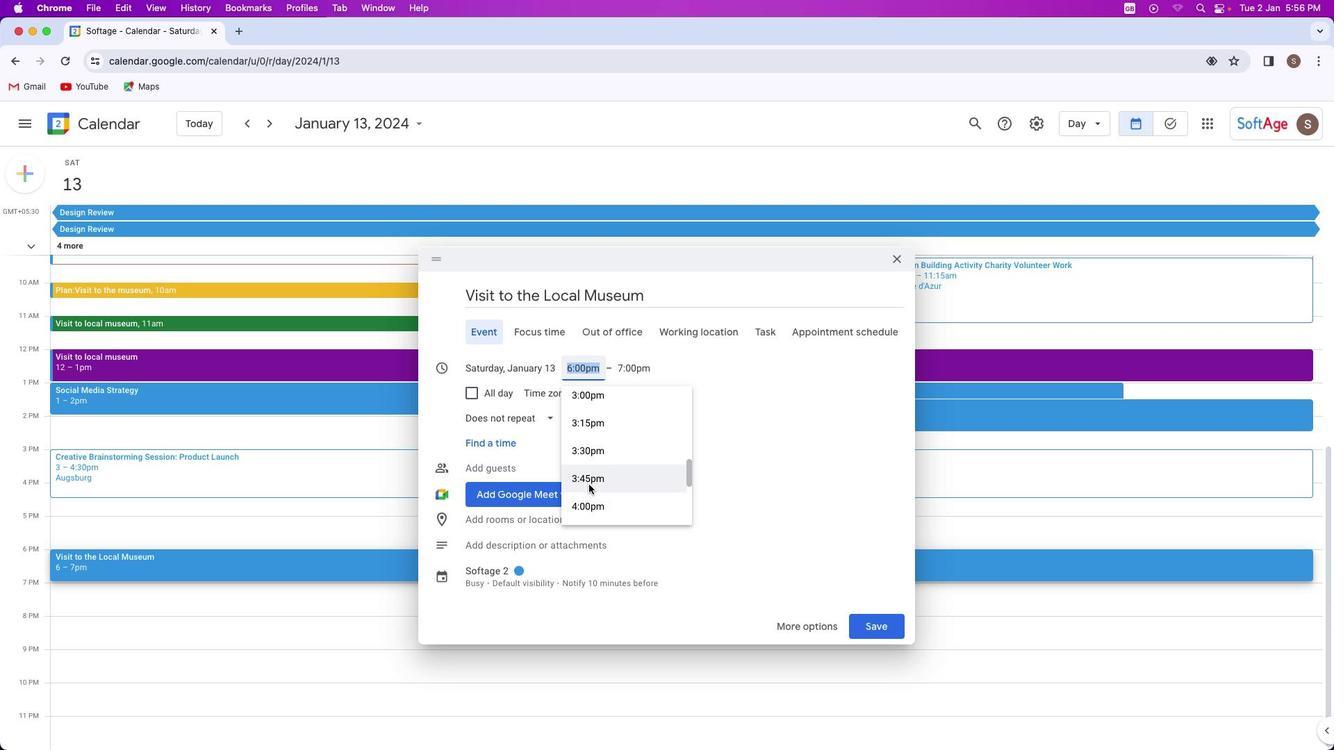 
Action: Mouse moved to (588, 485)
Screenshot: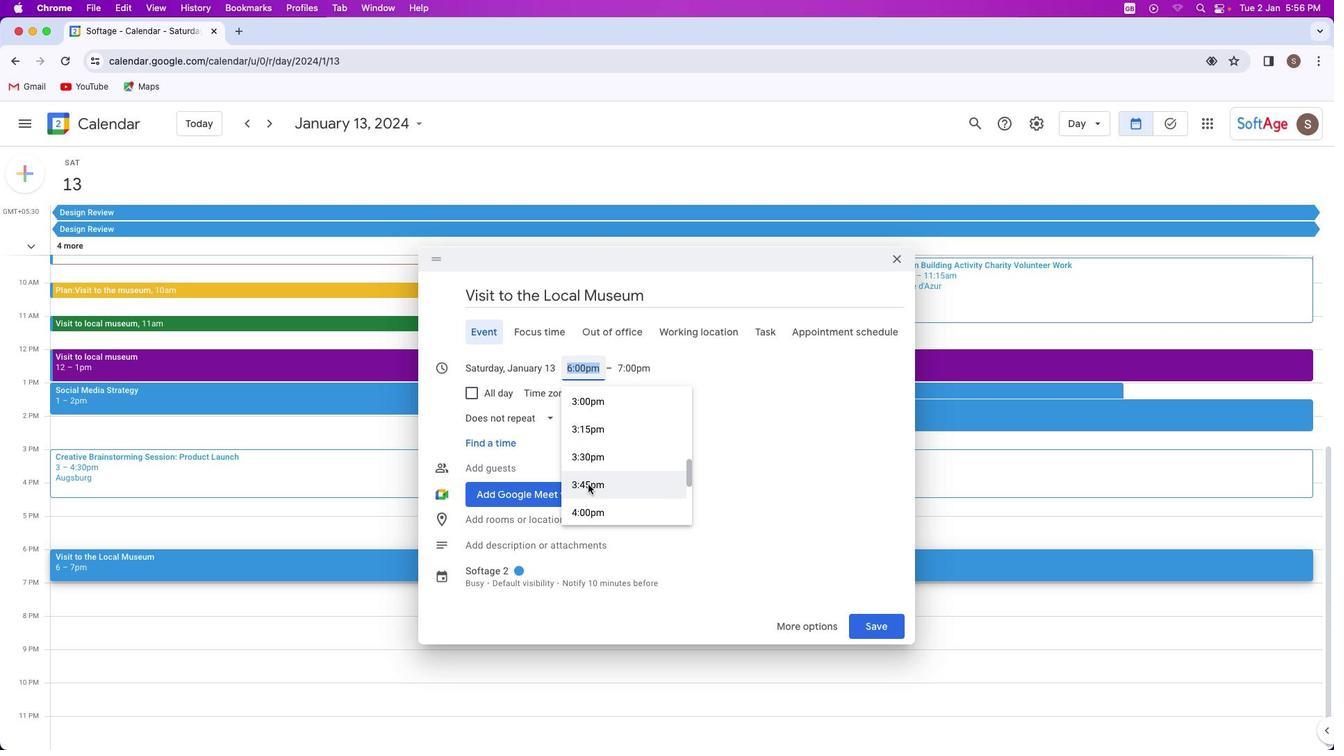 
Action: Mouse scrolled (588, 485) with delta (0, 0)
Screenshot: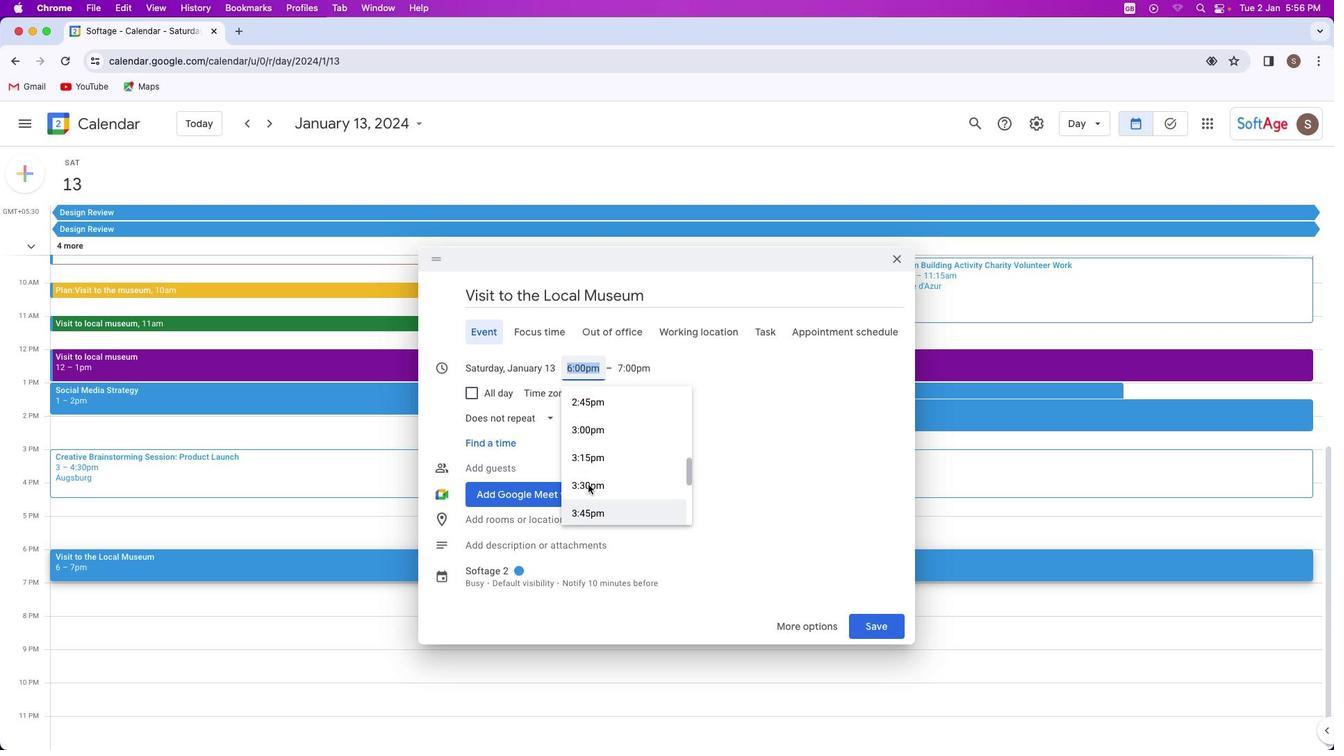 
Action: Mouse scrolled (588, 485) with delta (0, 0)
Screenshot: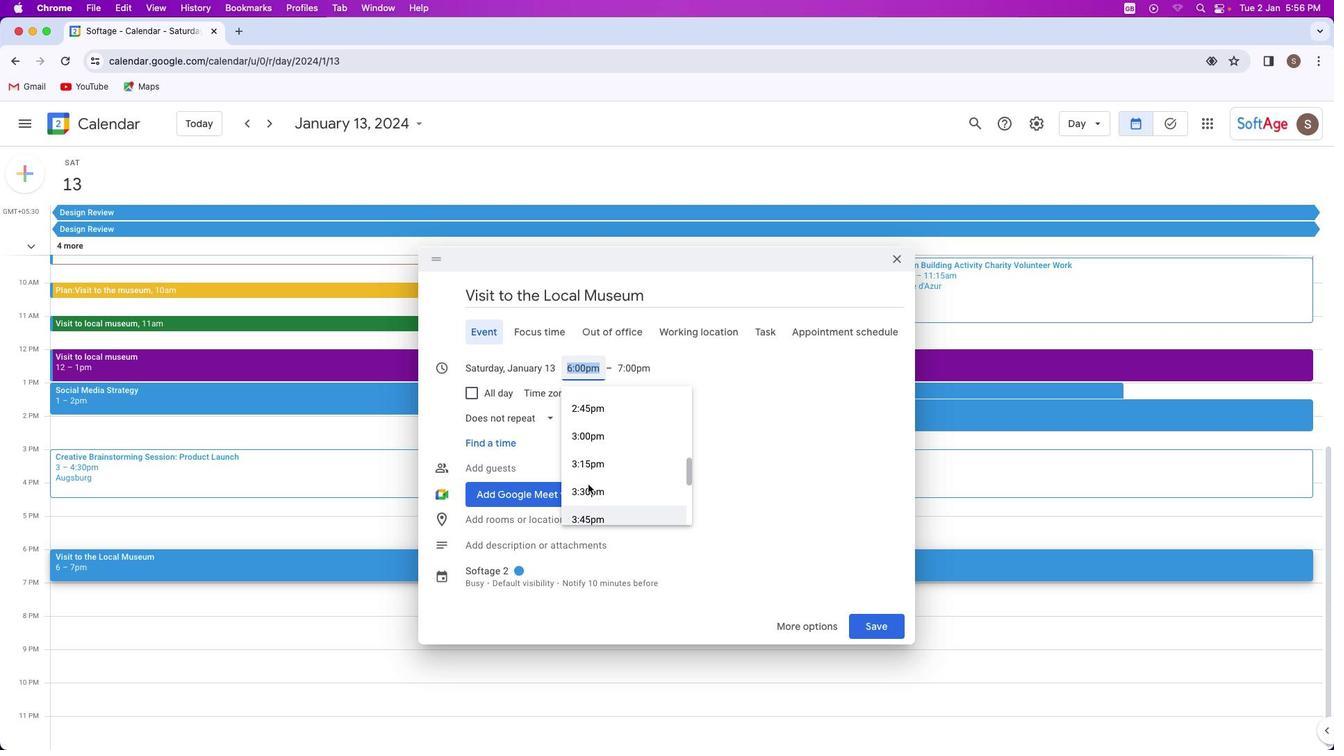 
Action: Mouse scrolled (588, 485) with delta (0, 0)
Screenshot: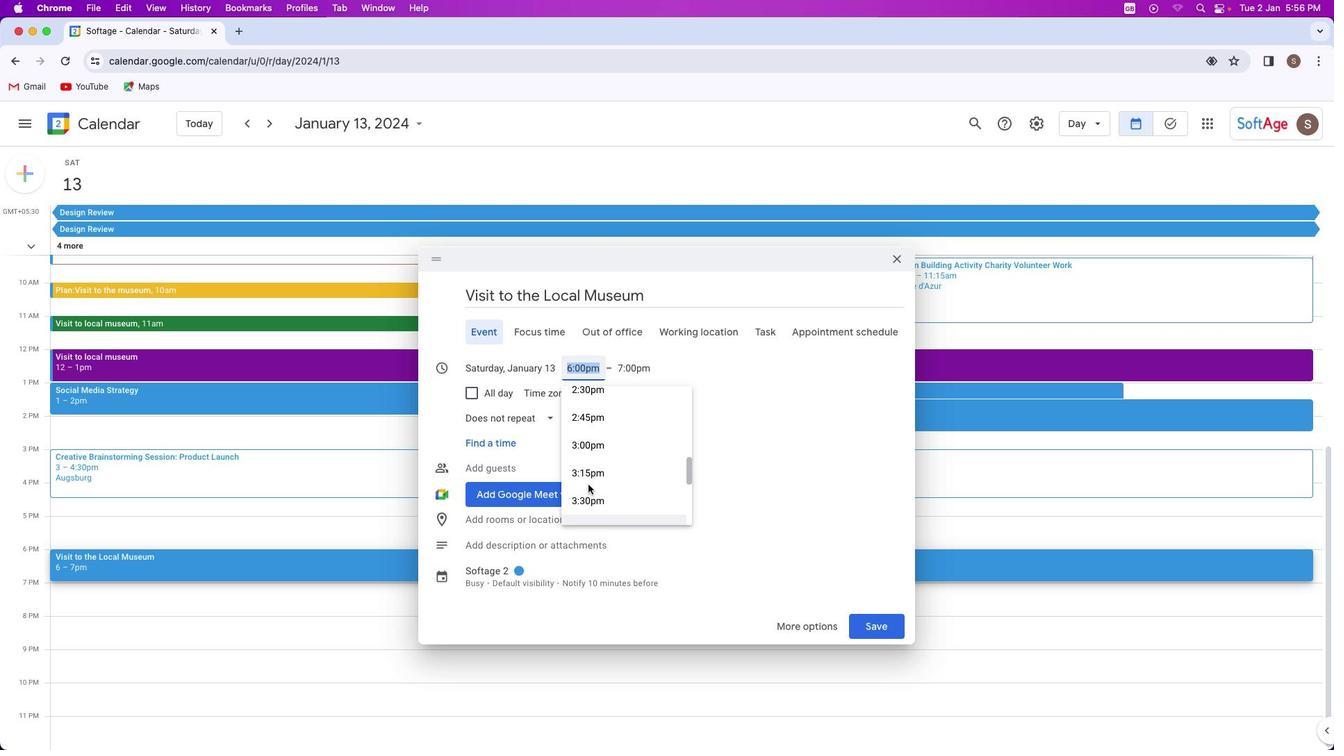 
Action: Mouse scrolled (588, 485) with delta (0, 0)
Screenshot: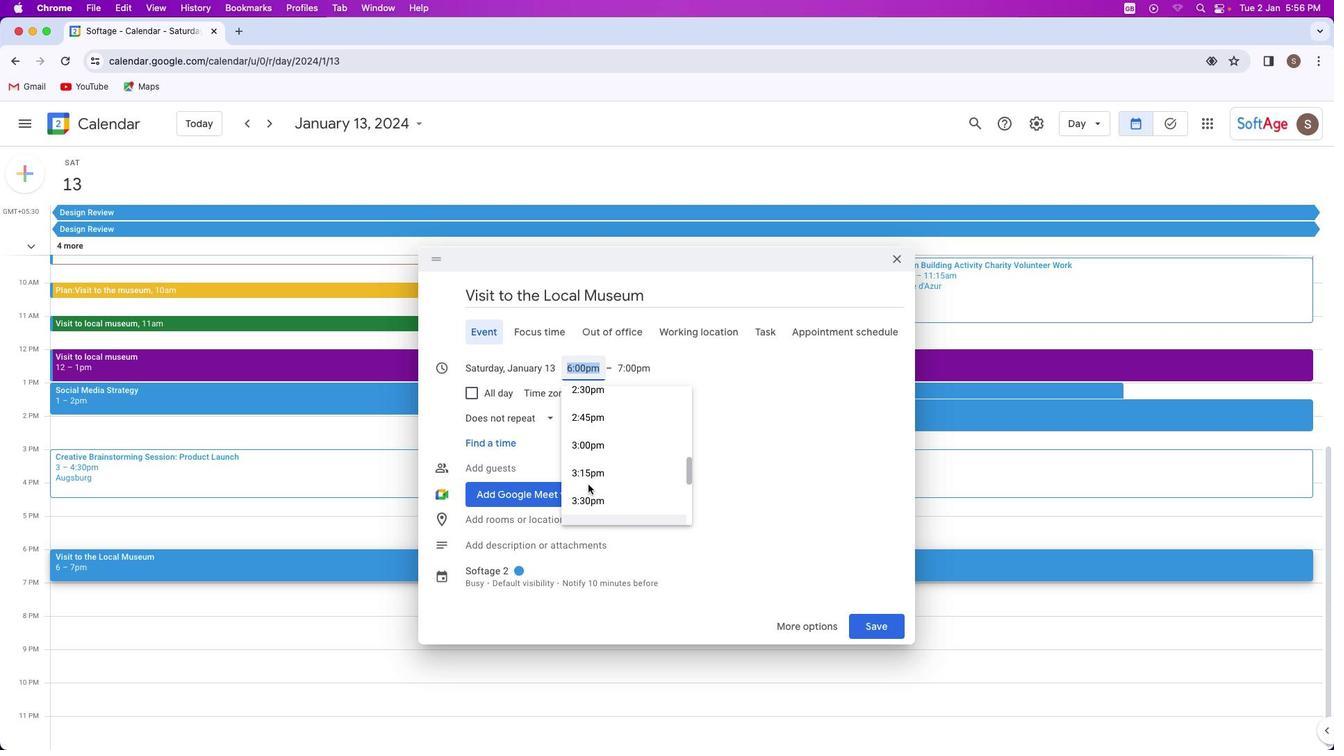 
Action: Mouse moved to (588, 485)
Screenshot: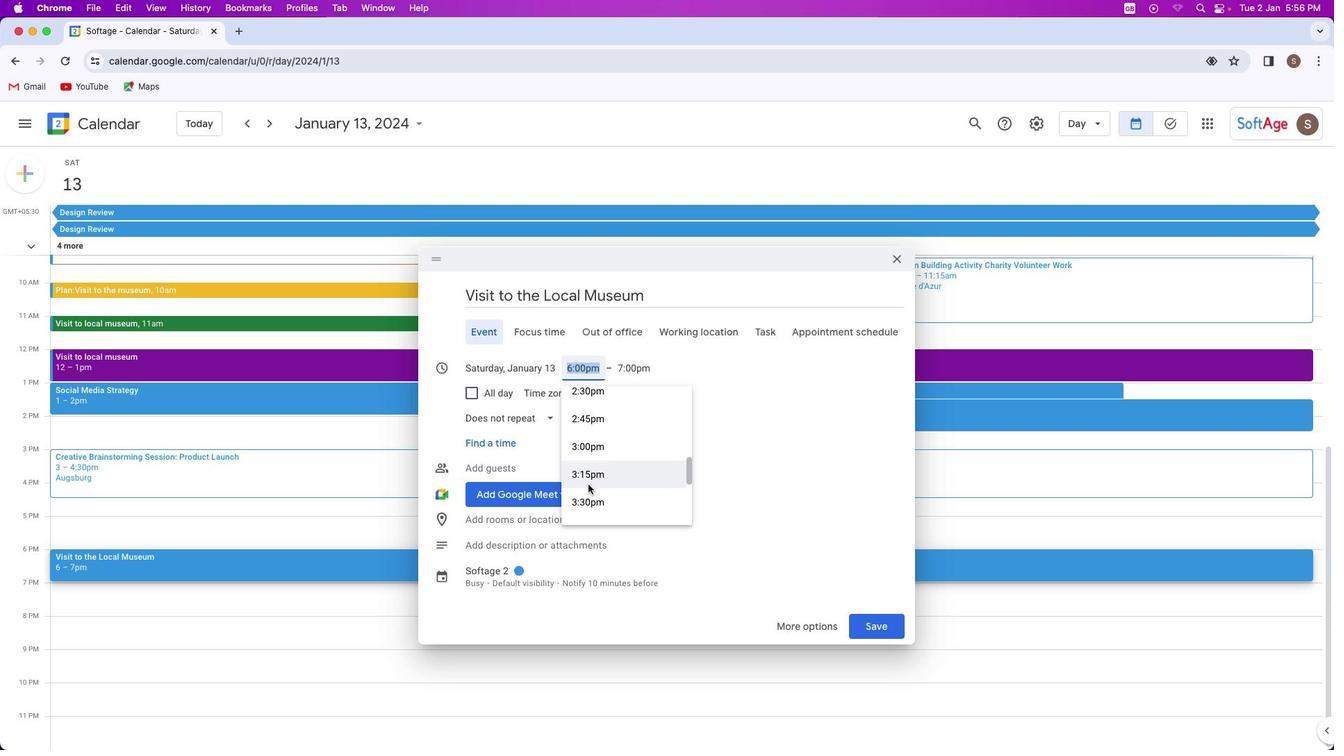 
Action: Mouse scrolled (588, 485) with delta (0, 0)
Screenshot: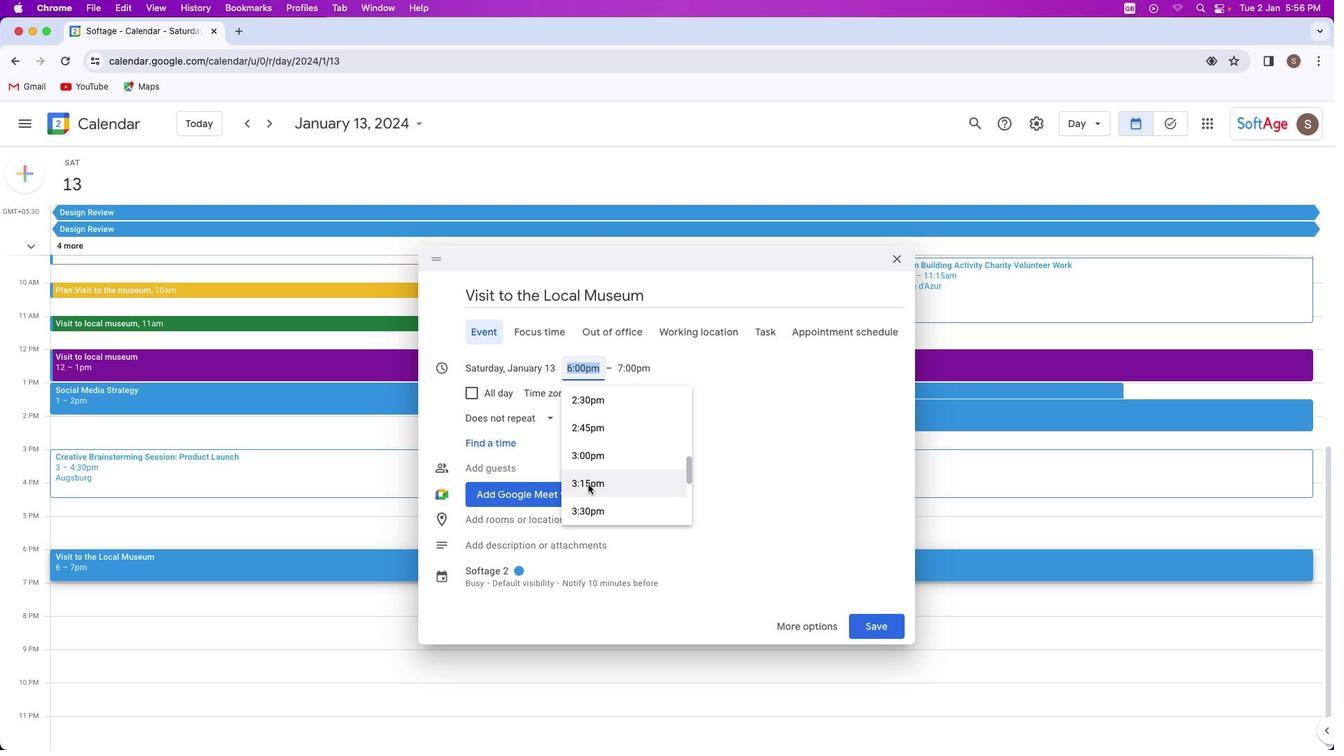 
Action: Mouse scrolled (588, 485) with delta (0, 0)
Screenshot: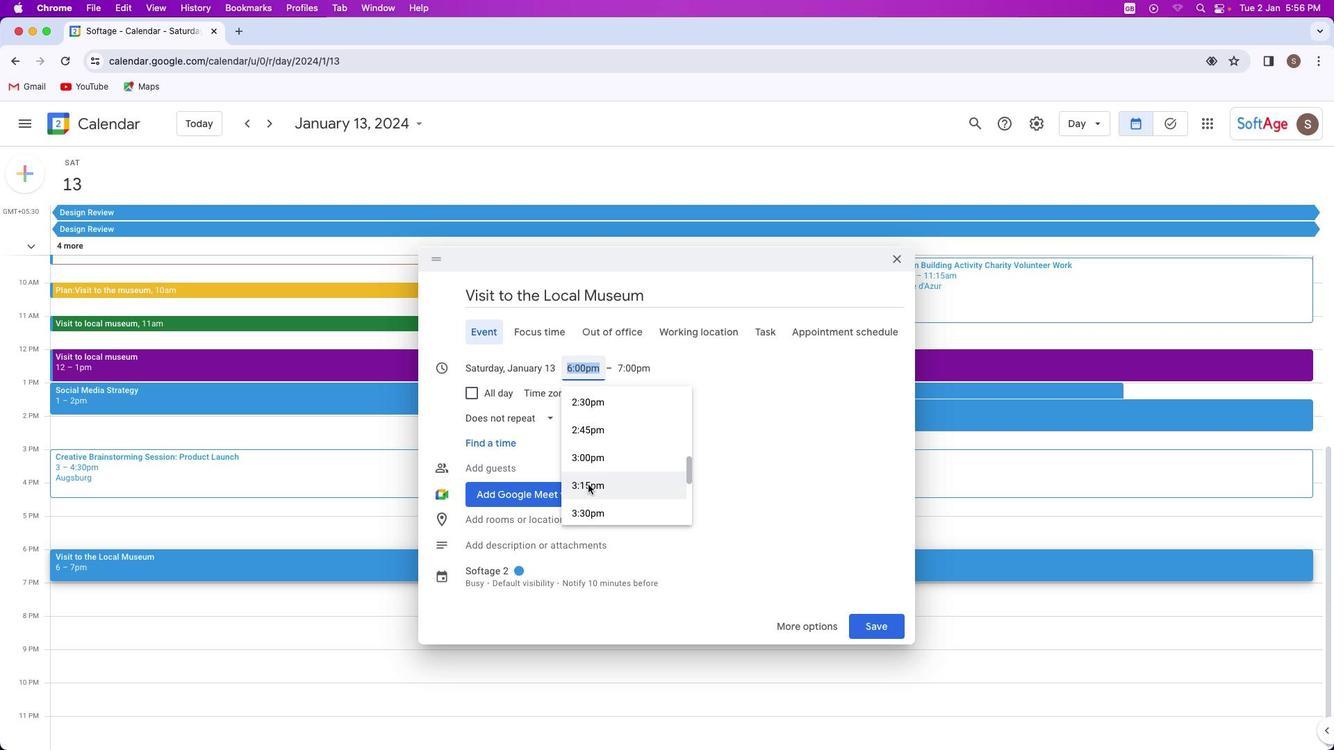 
Action: Mouse scrolled (588, 485) with delta (0, 0)
Screenshot: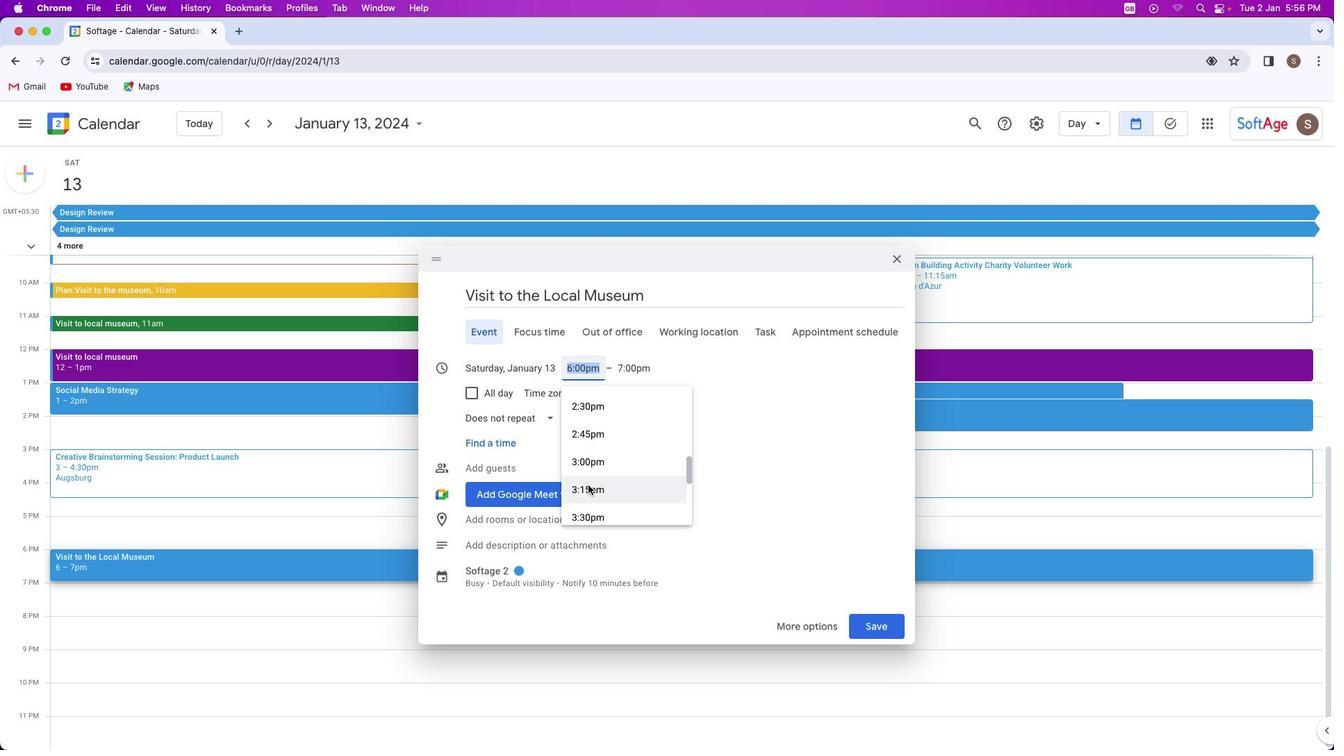 
Action: Mouse scrolled (588, 485) with delta (0, 0)
Screenshot: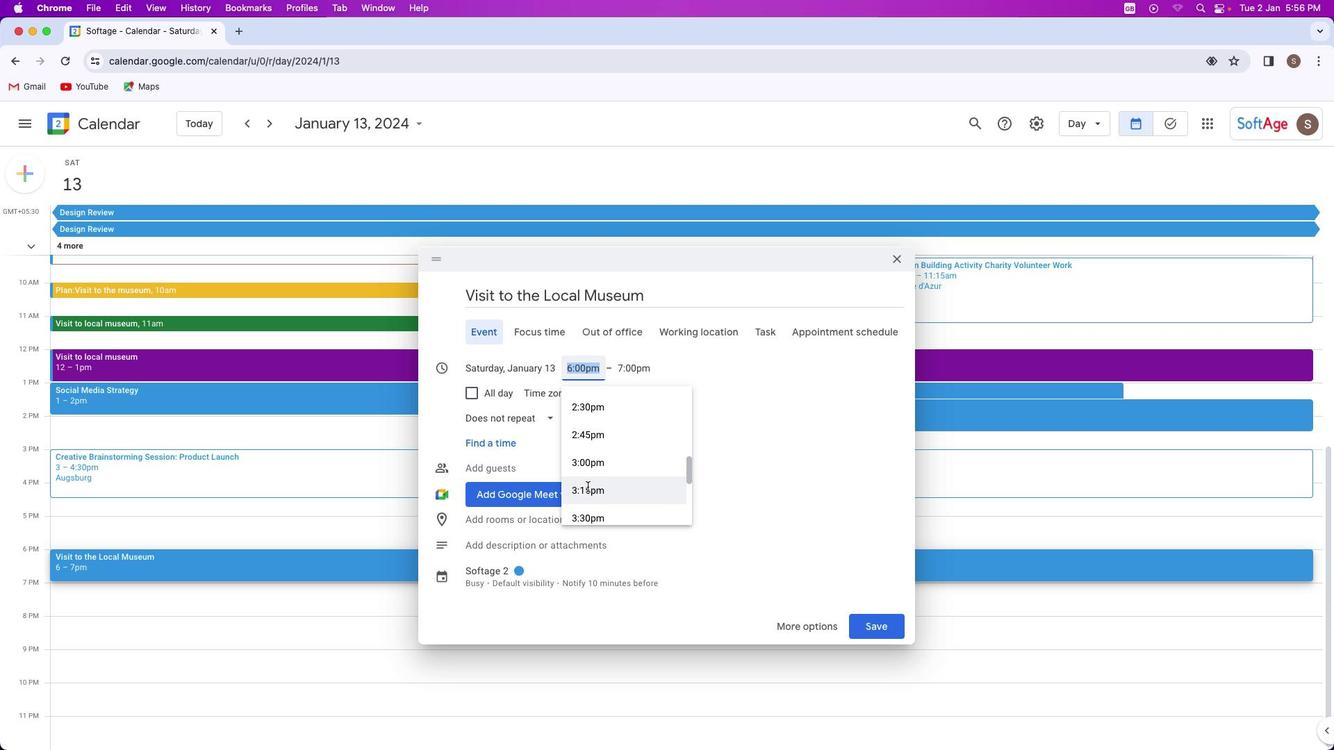 
Action: Mouse moved to (587, 487)
Screenshot: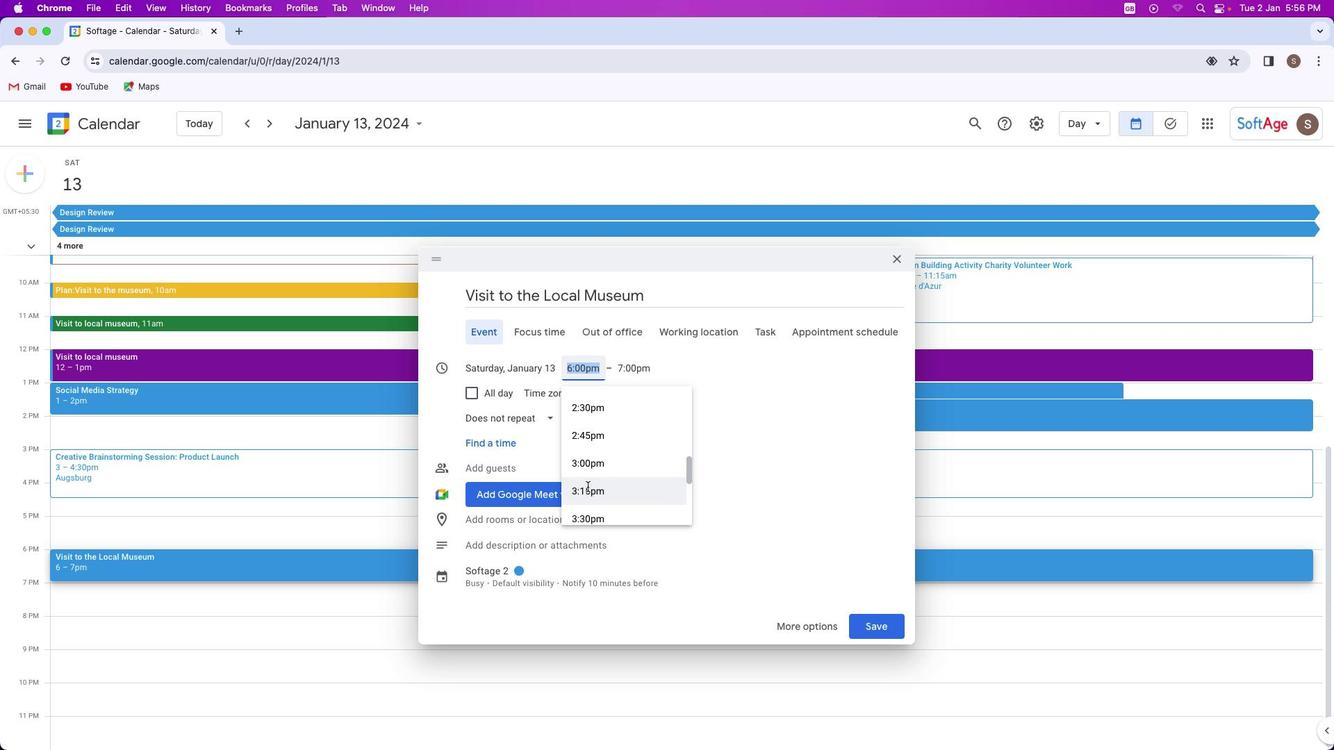 
Action: Mouse scrolled (587, 487) with delta (0, 0)
Screenshot: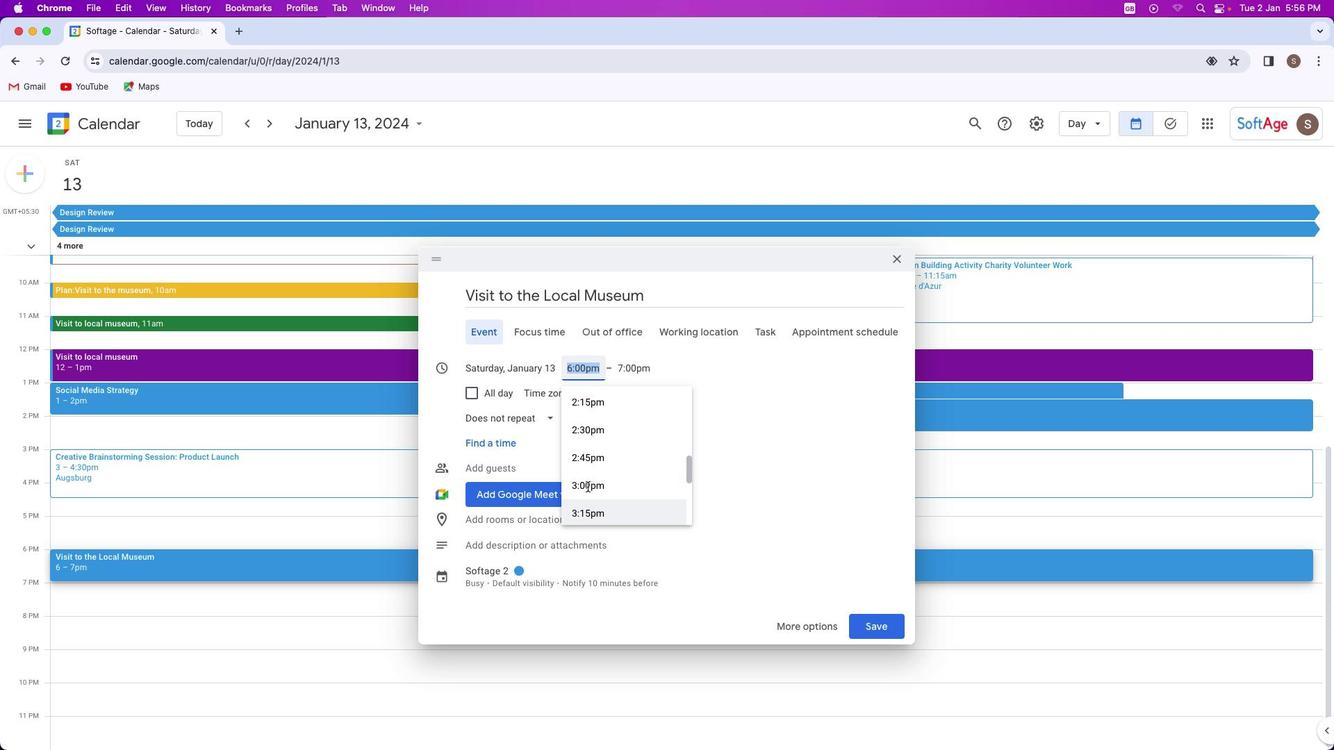
Action: Mouse scrolled (587, 487) with delta (0, 0)
Screenshot: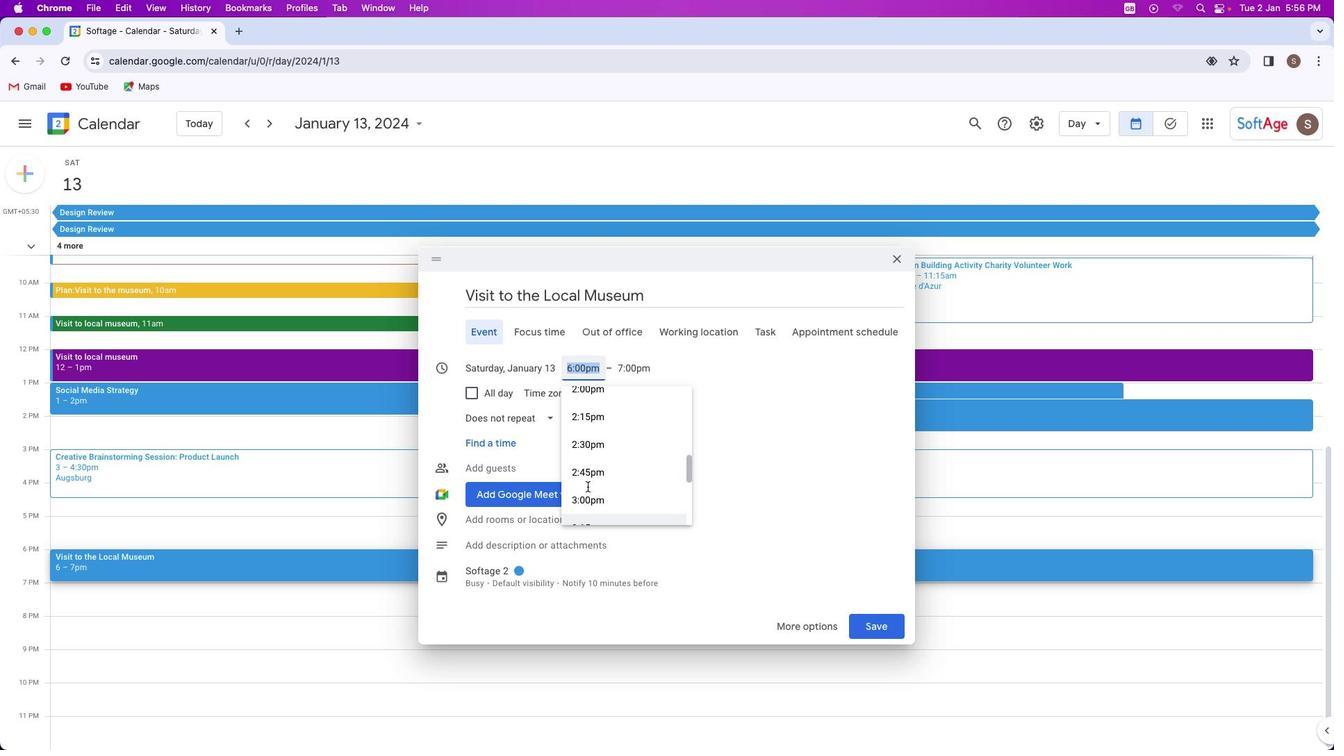 
Action: Mouse scrolled (587, 487) with delta (0, 0)
Screenshot: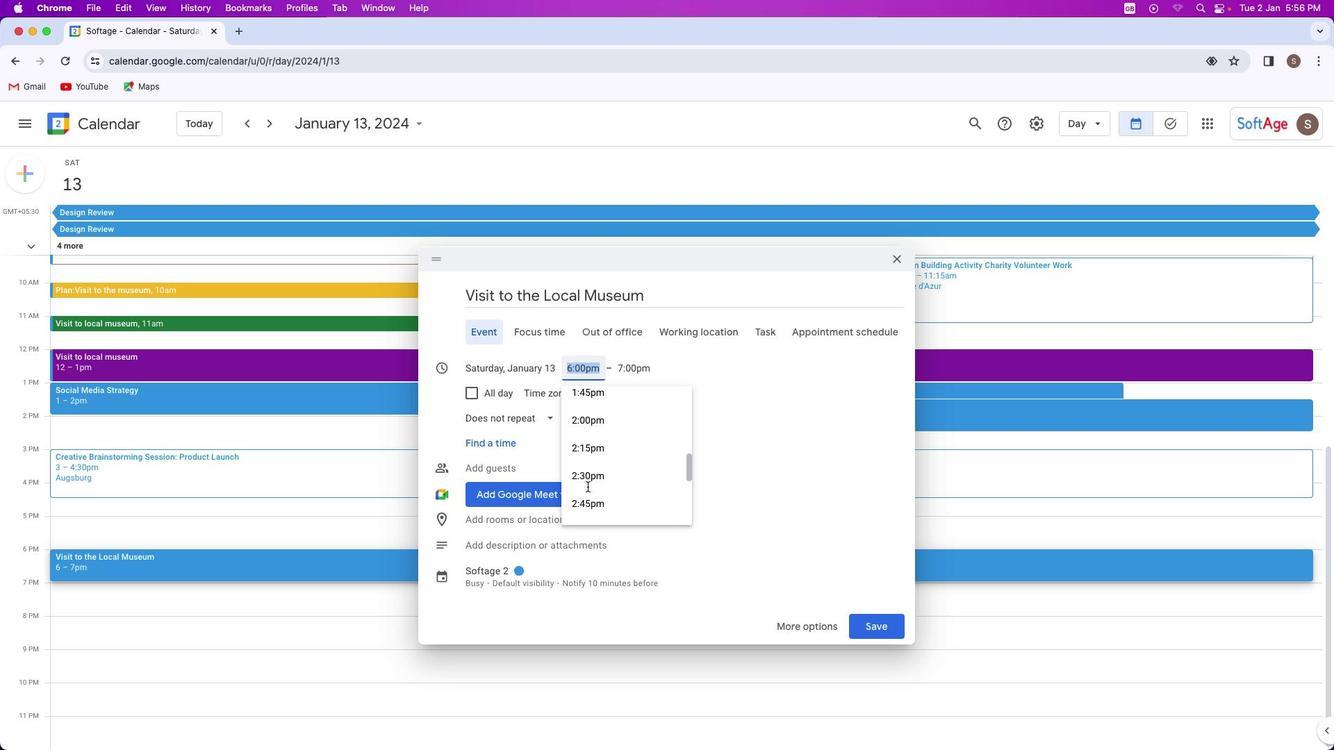 
Action: Mouse scrolled (587, 487) with delta (0, 0)
Screenshot: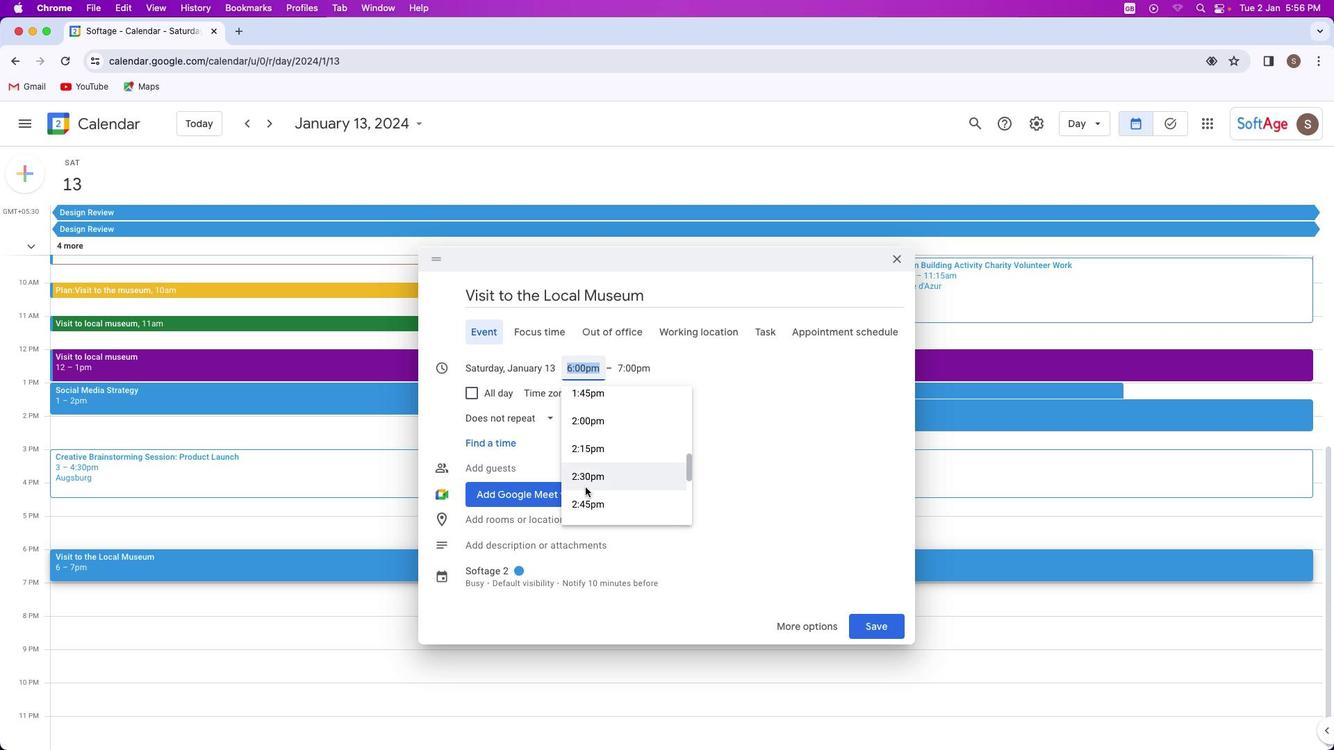 
Action: Mouse moved to (585, 487)
Screenshot: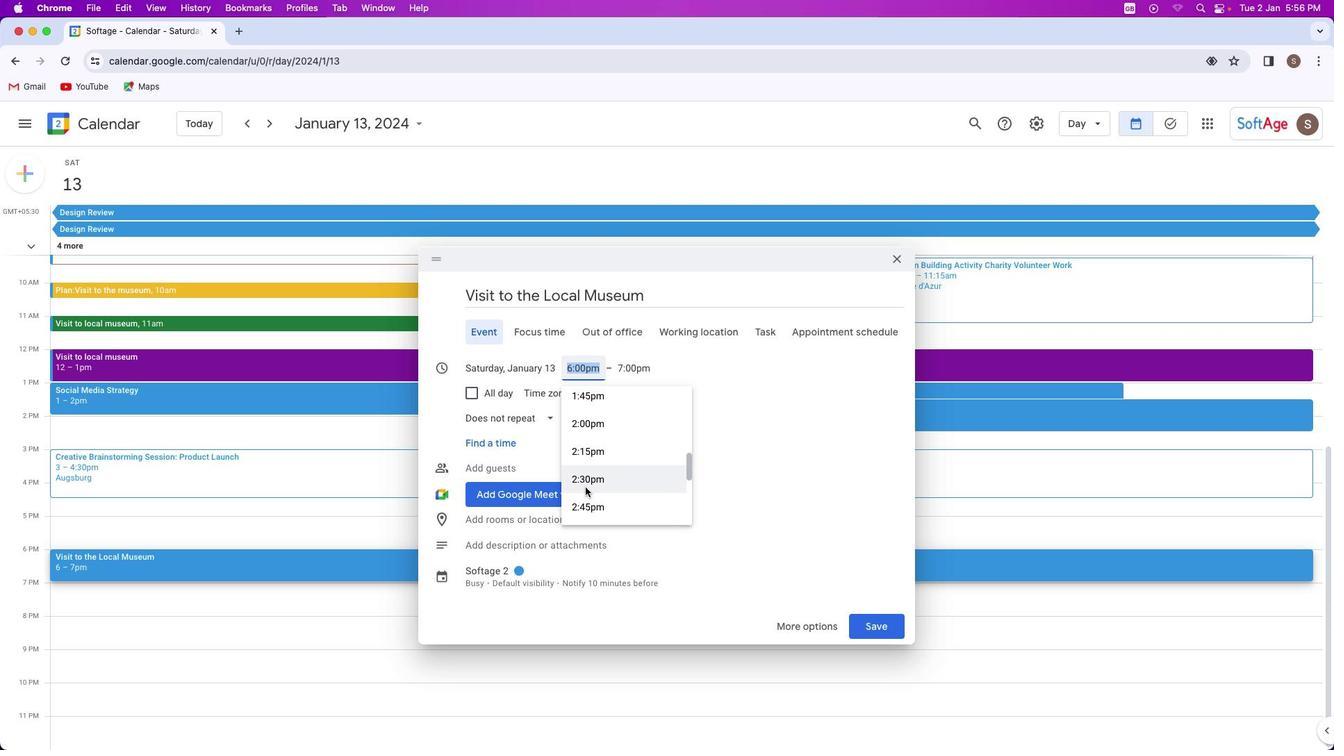 
Action: Mouse scrolled (585, 487) with delta (0, 0)
Screenshot: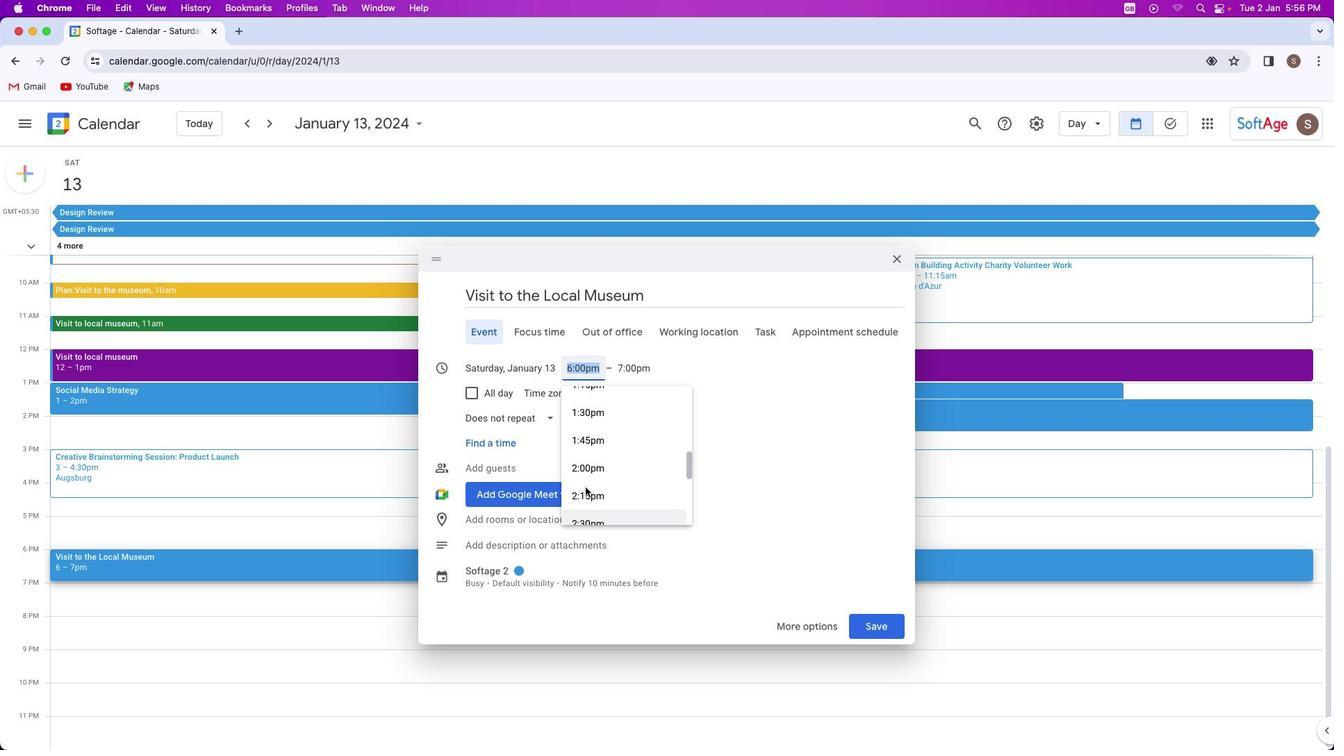 
Action: Mouse scrolled (585, 487) with delta (0, 0)
Screenshot: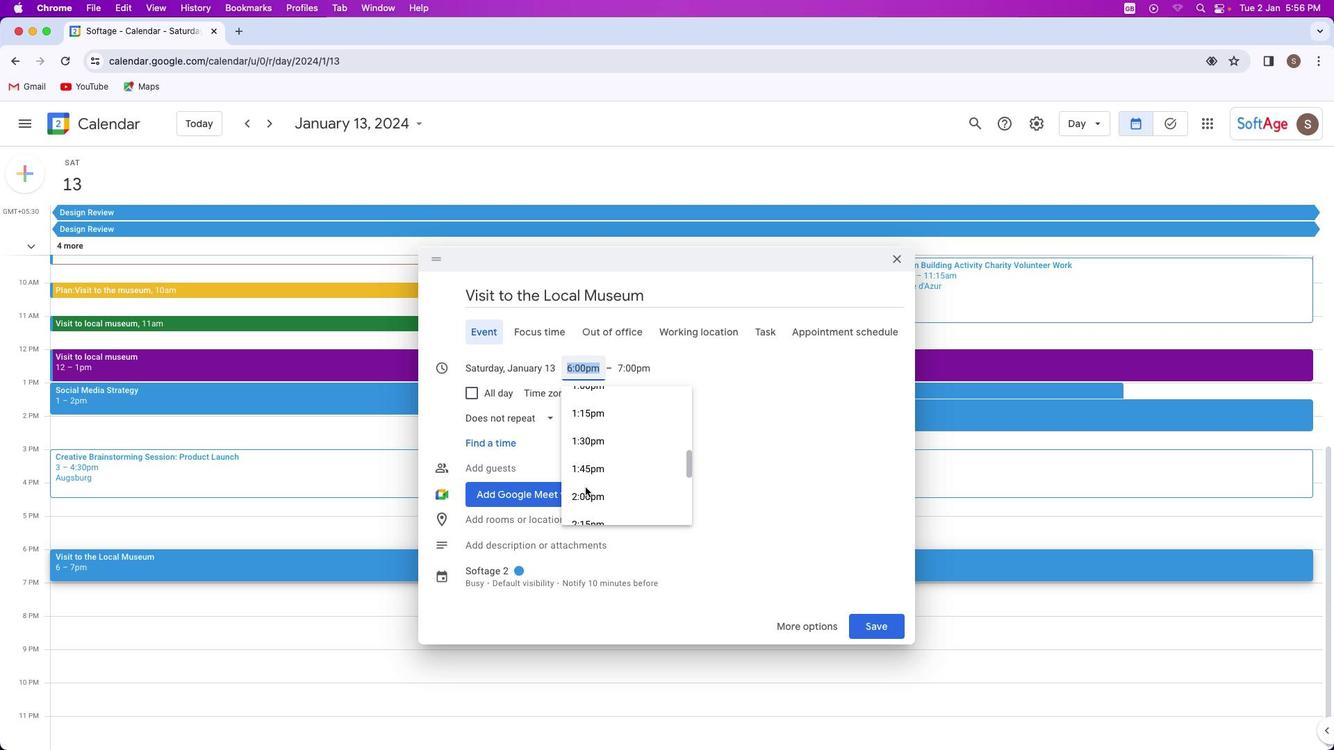 
Action: Mouse scrolled (585, 487) with delta (0, 0)
Screenshot: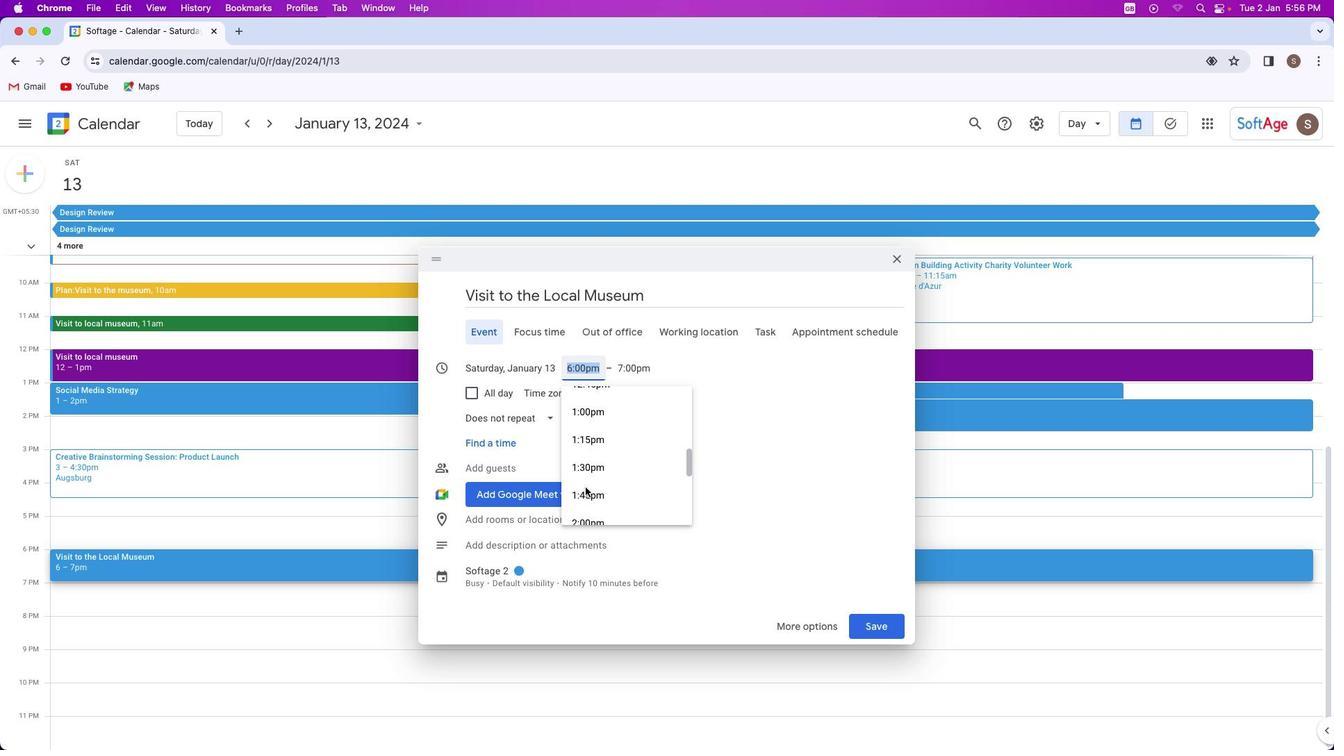 
Action: Mouse scrolled (585, 487) with delta (0, 0)
Screenshot: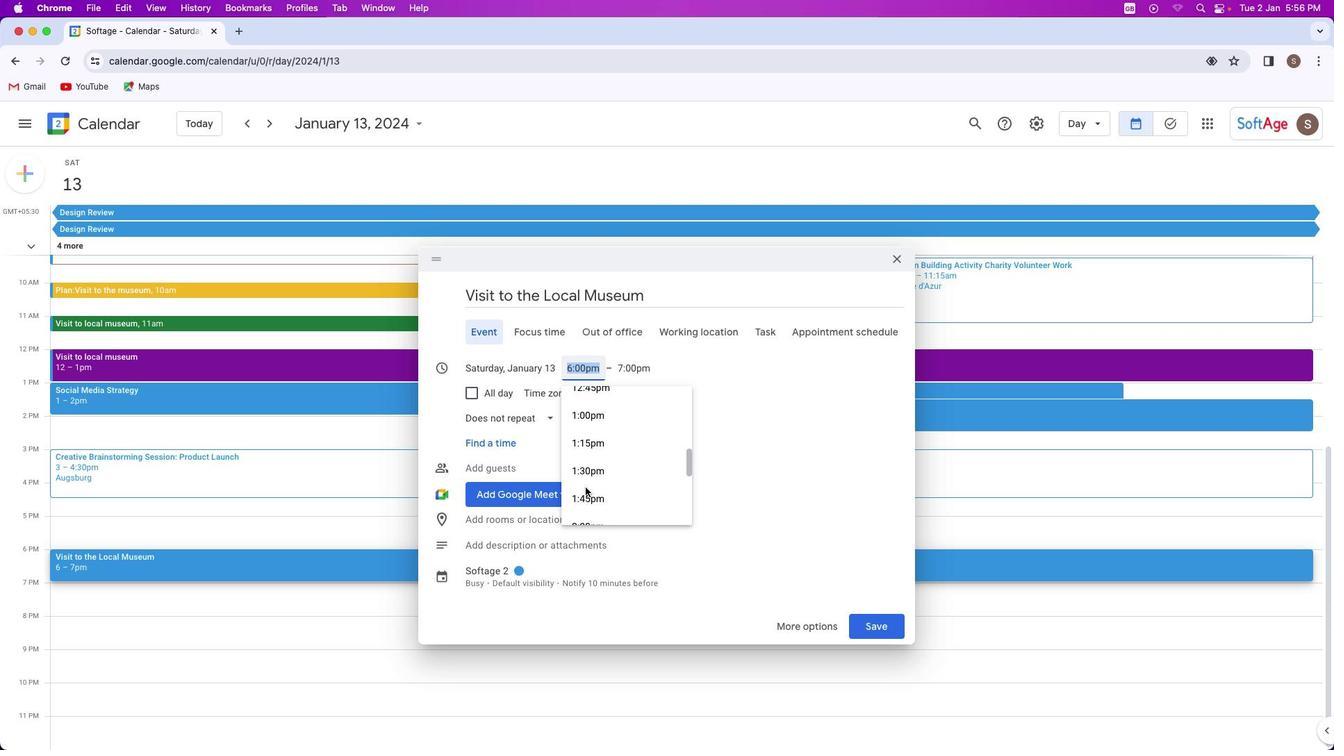 
Action: Mouse moved to (595, 423)
Screenshot: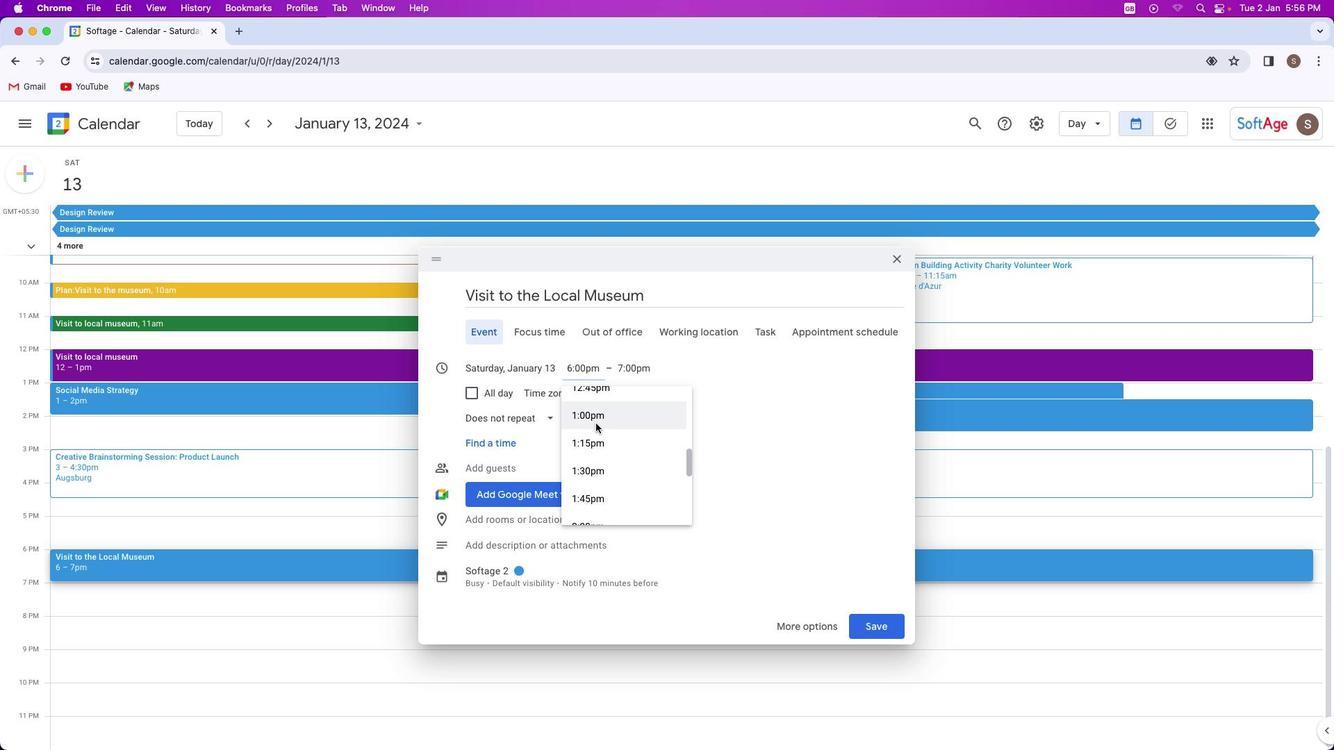 
Action: Mouse pressed left at (595, 423)
Screenshot: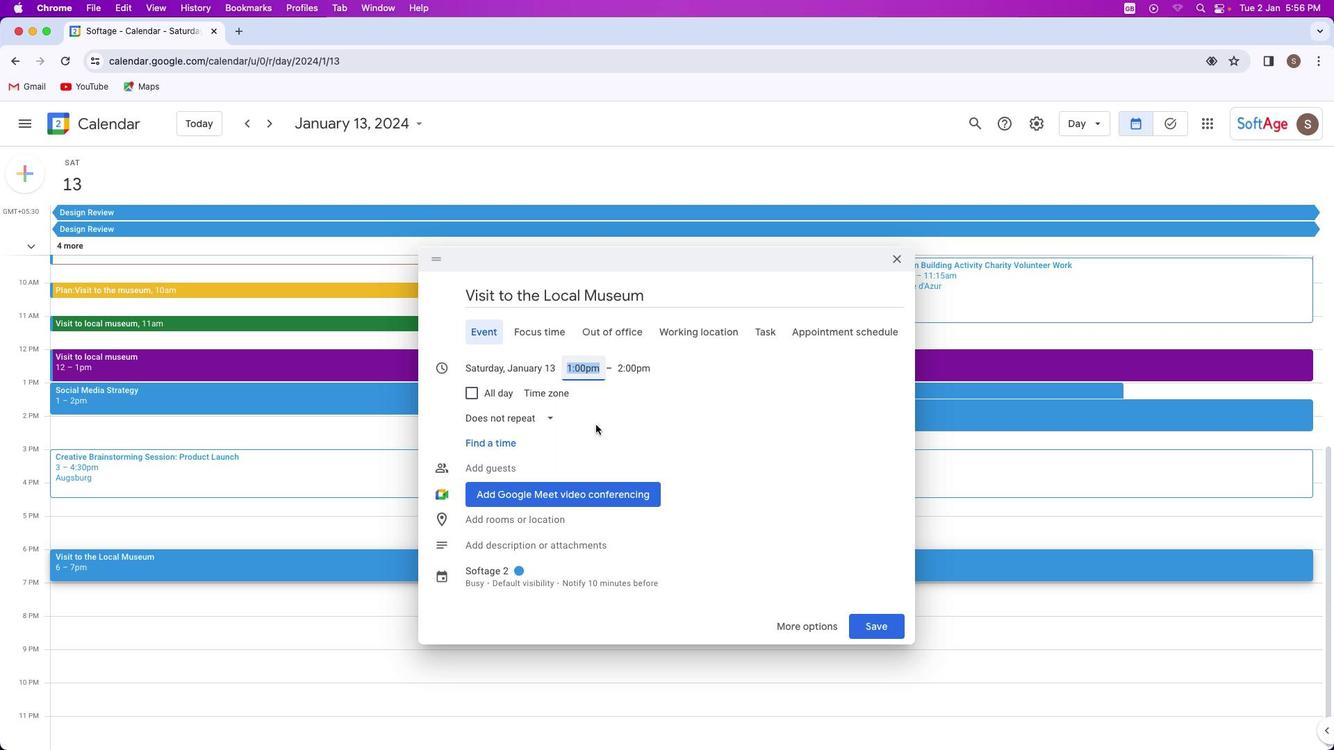 
Action: Mouse moved to (508, 567)
Screenshot: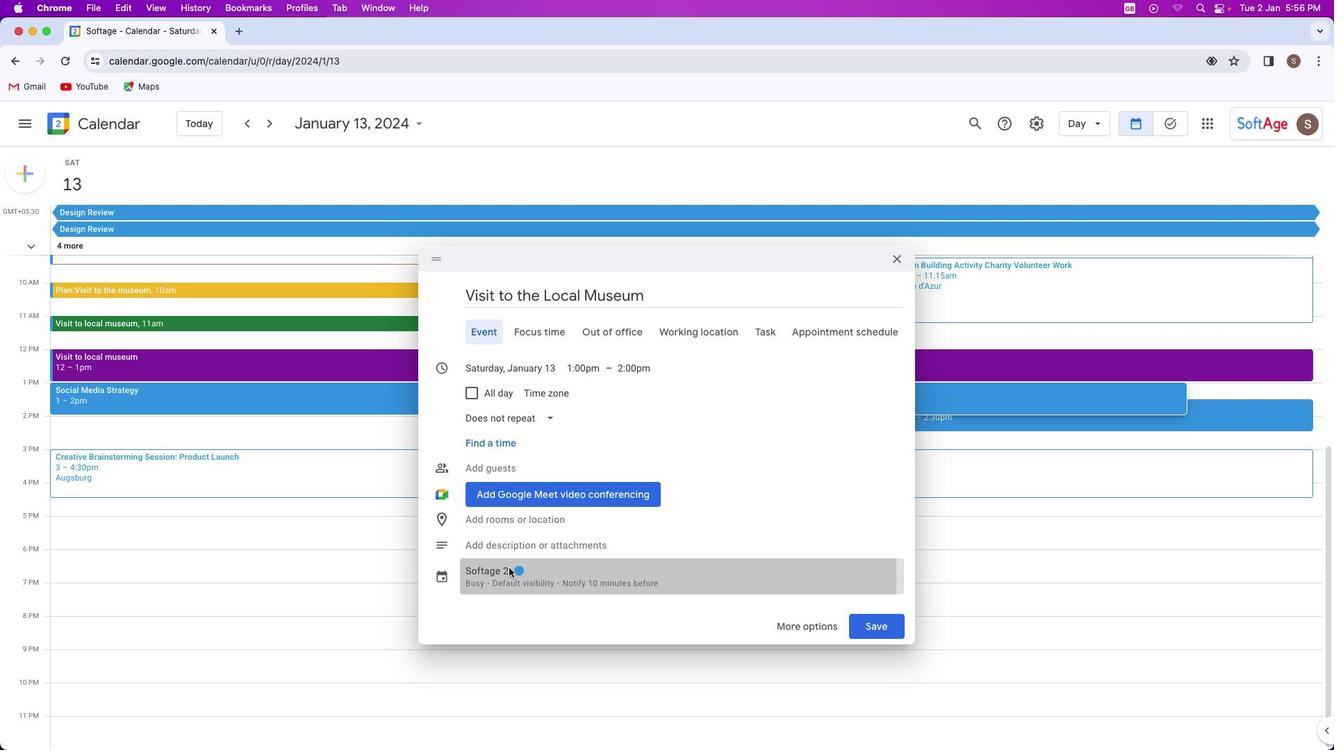 
Action: Mouse pressed left at (508, 567)
Screenshot: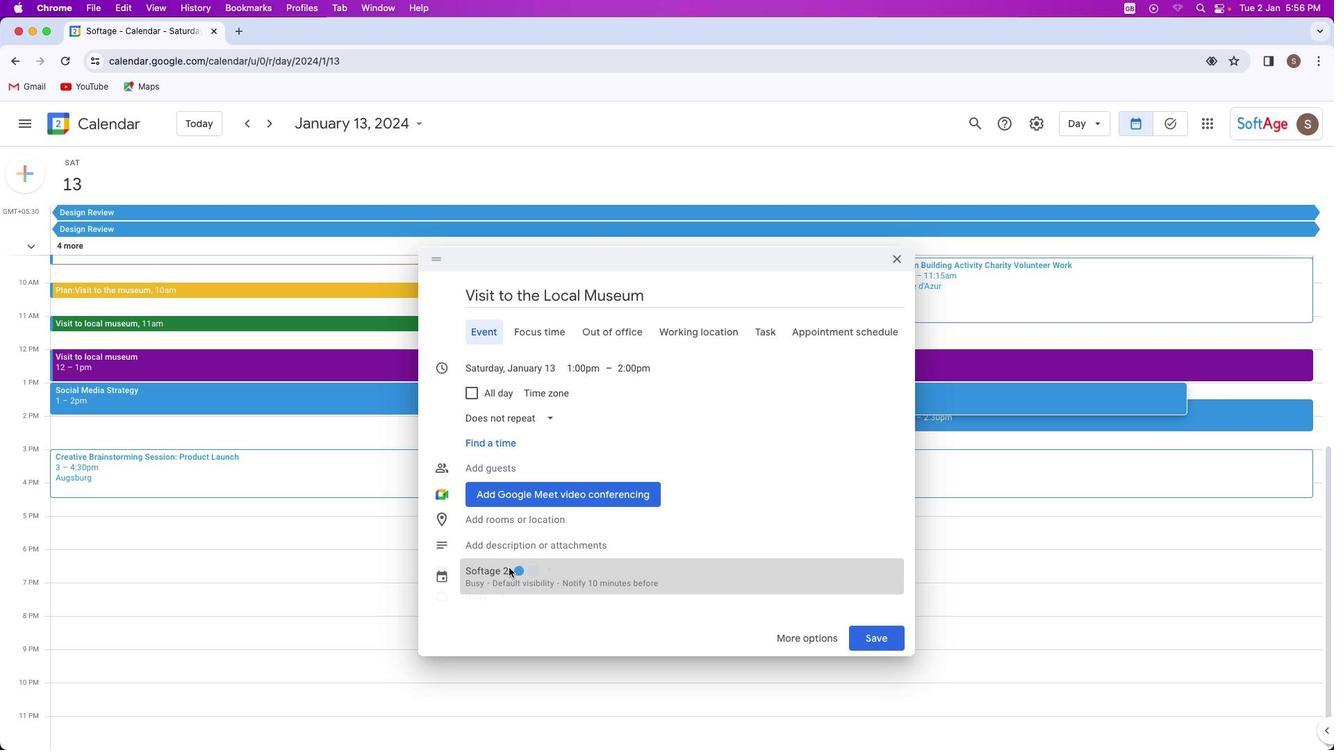 
Action: Mouse moved to (542, 539)
Screenshot: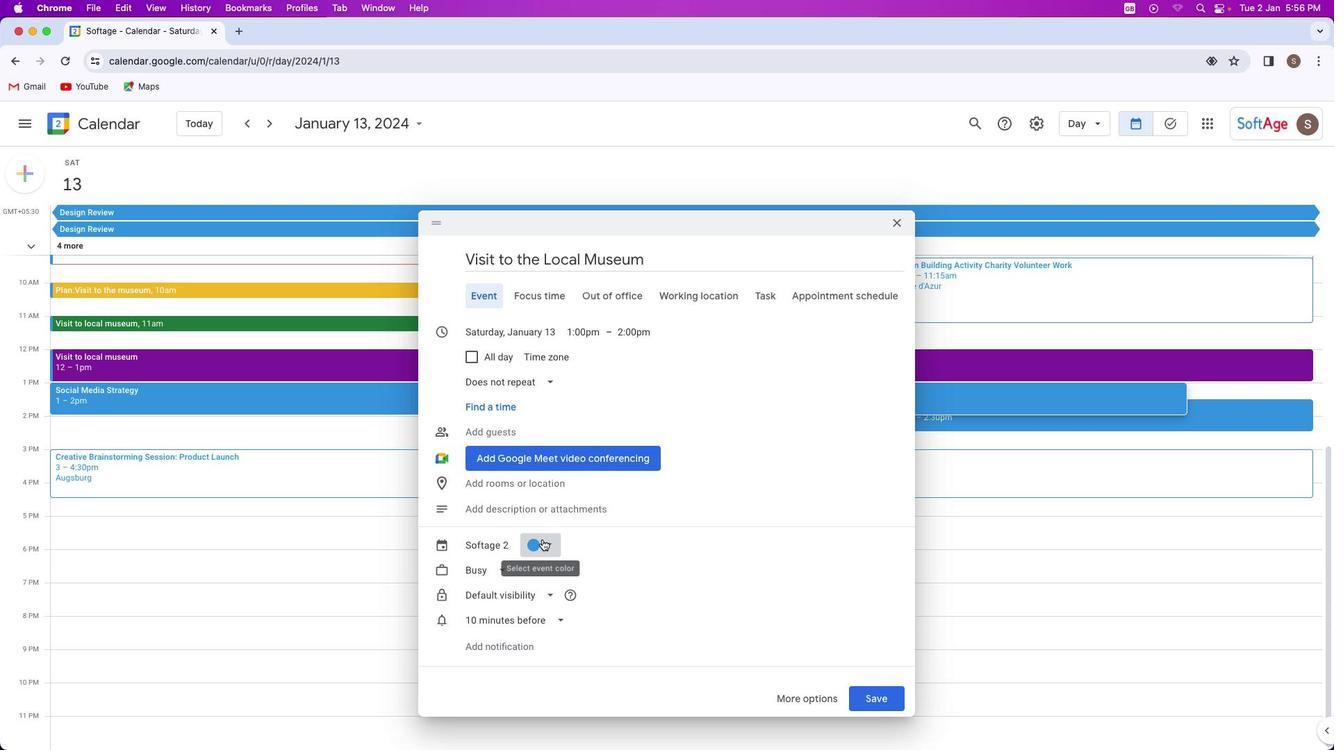 
Action: Mouse pressed left at (542, 539)
Screenshot: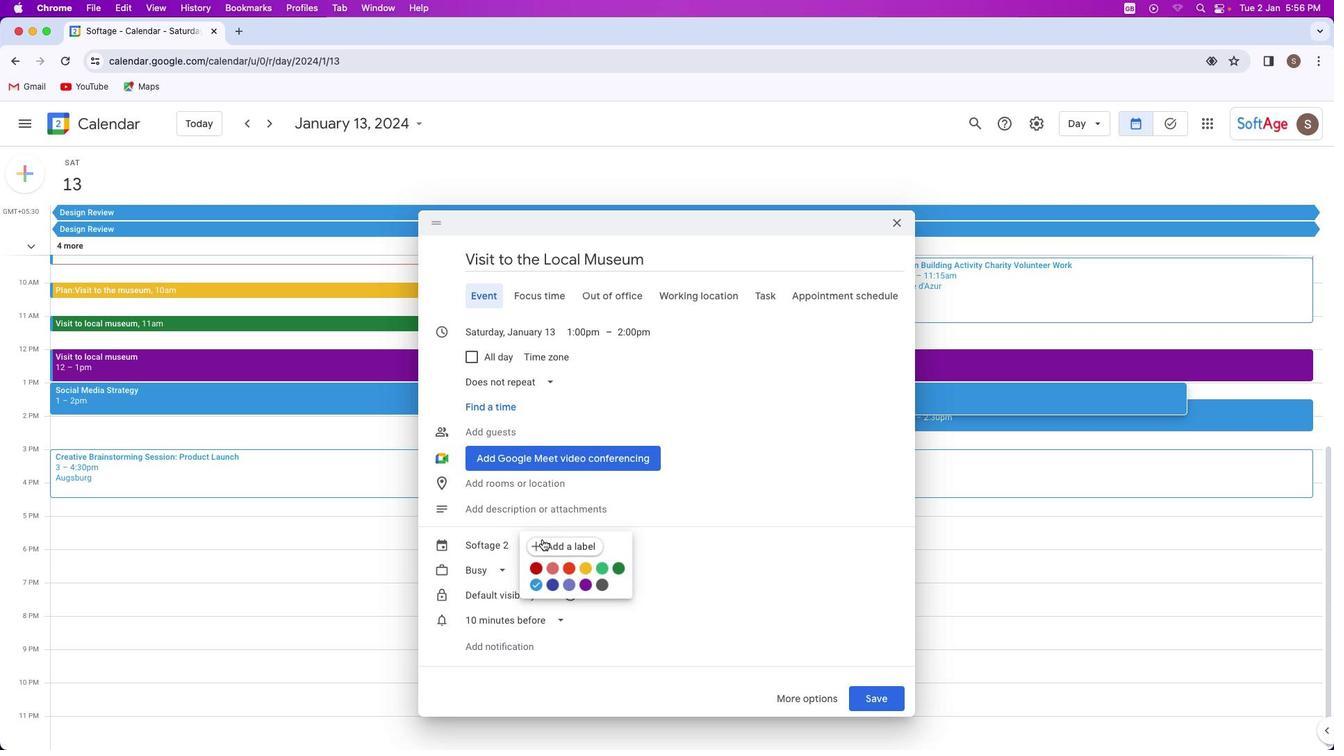 
Action: Mouse moved to (602, 569)
Screenshot: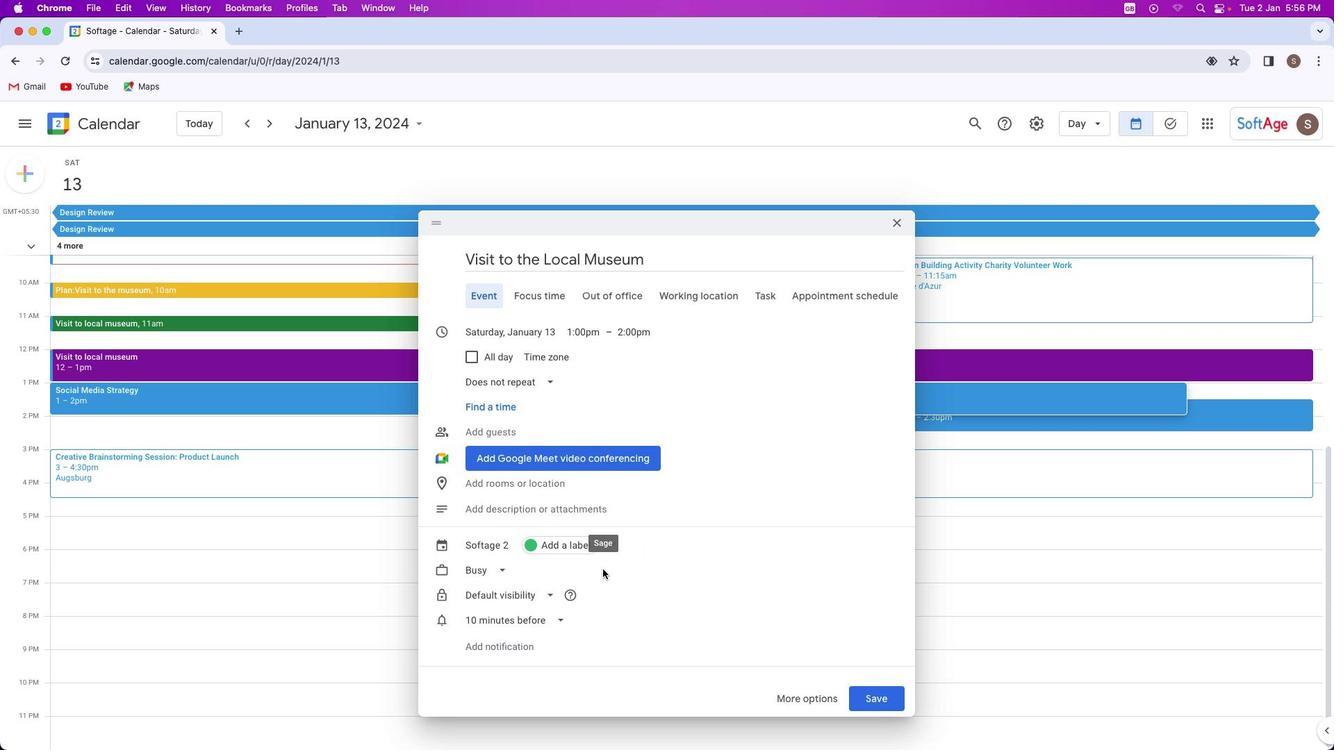 
Action: Mouse pressed left at (602, 569)
Screenshot: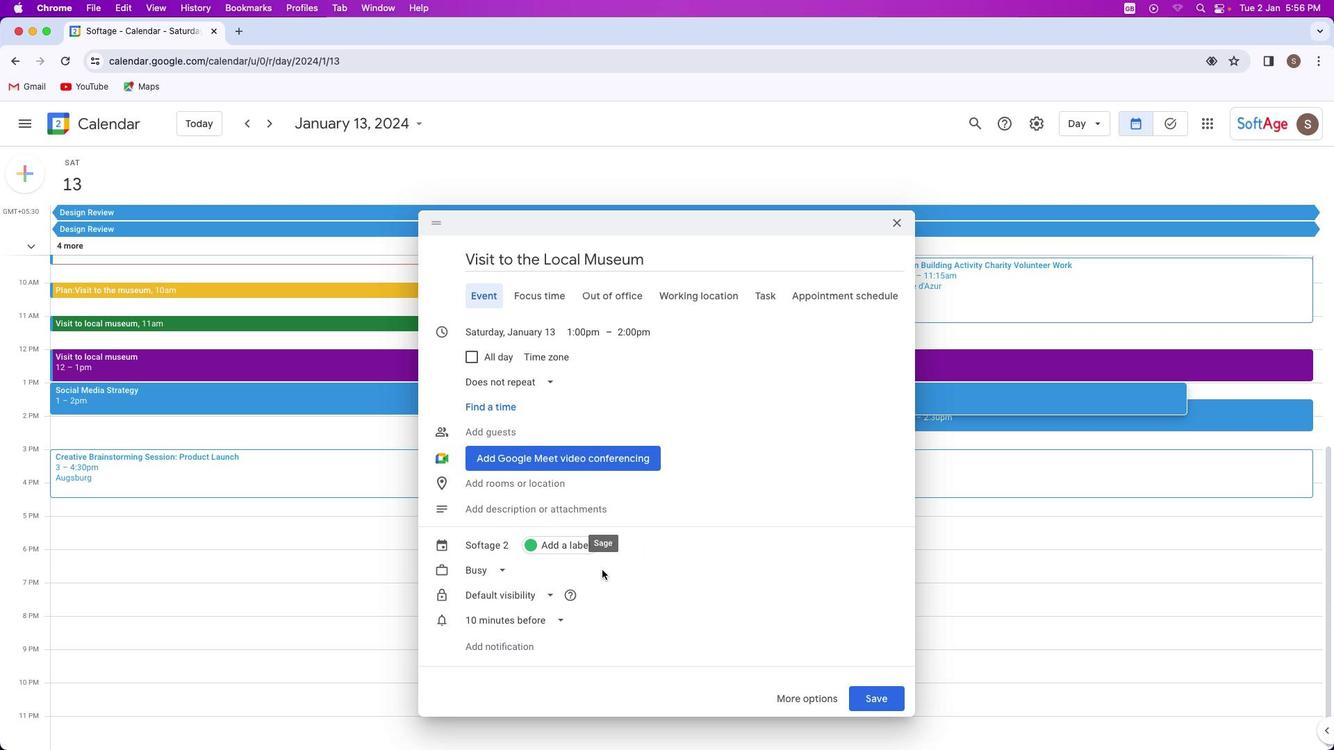 
Action: Mouse moved to (866, 699)
Screenshot: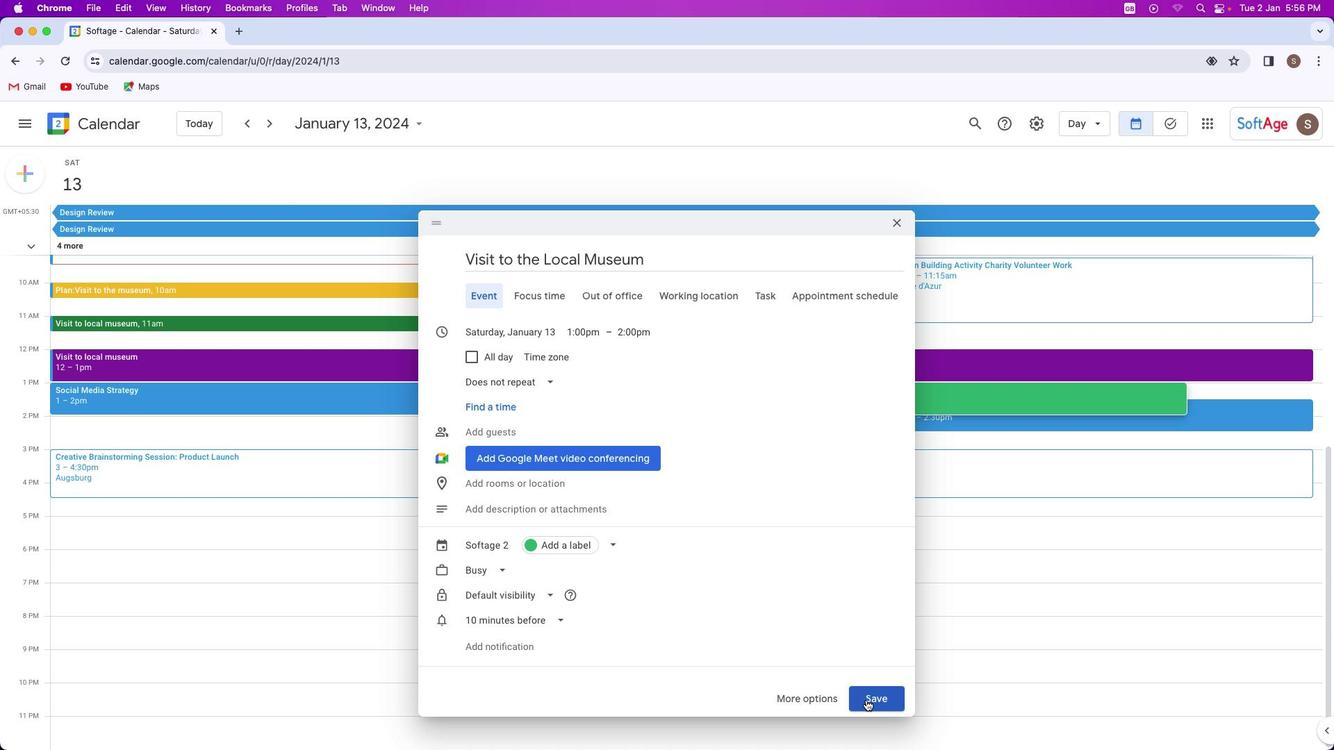 
Action: Mouse pressed left at (866, 699)
Screenshot: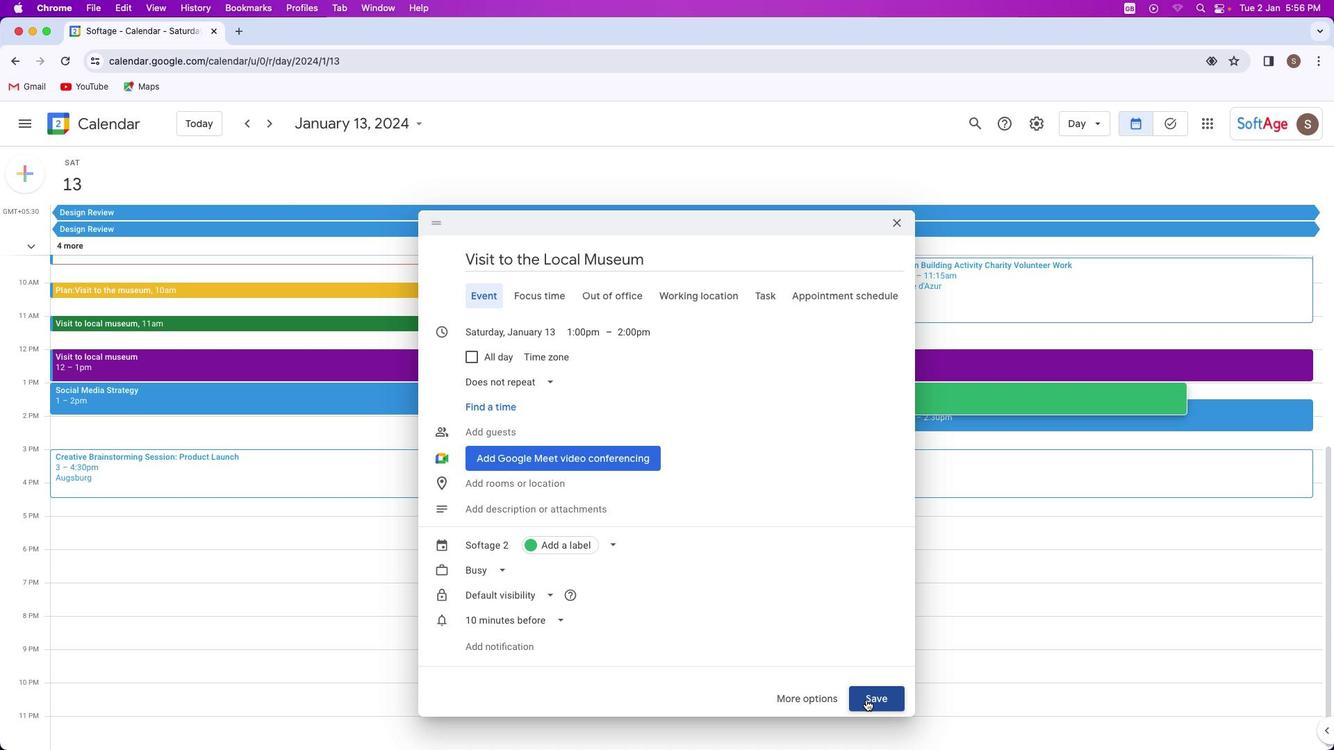 
Action: Mouse moved to (510, 397)
Screenshot: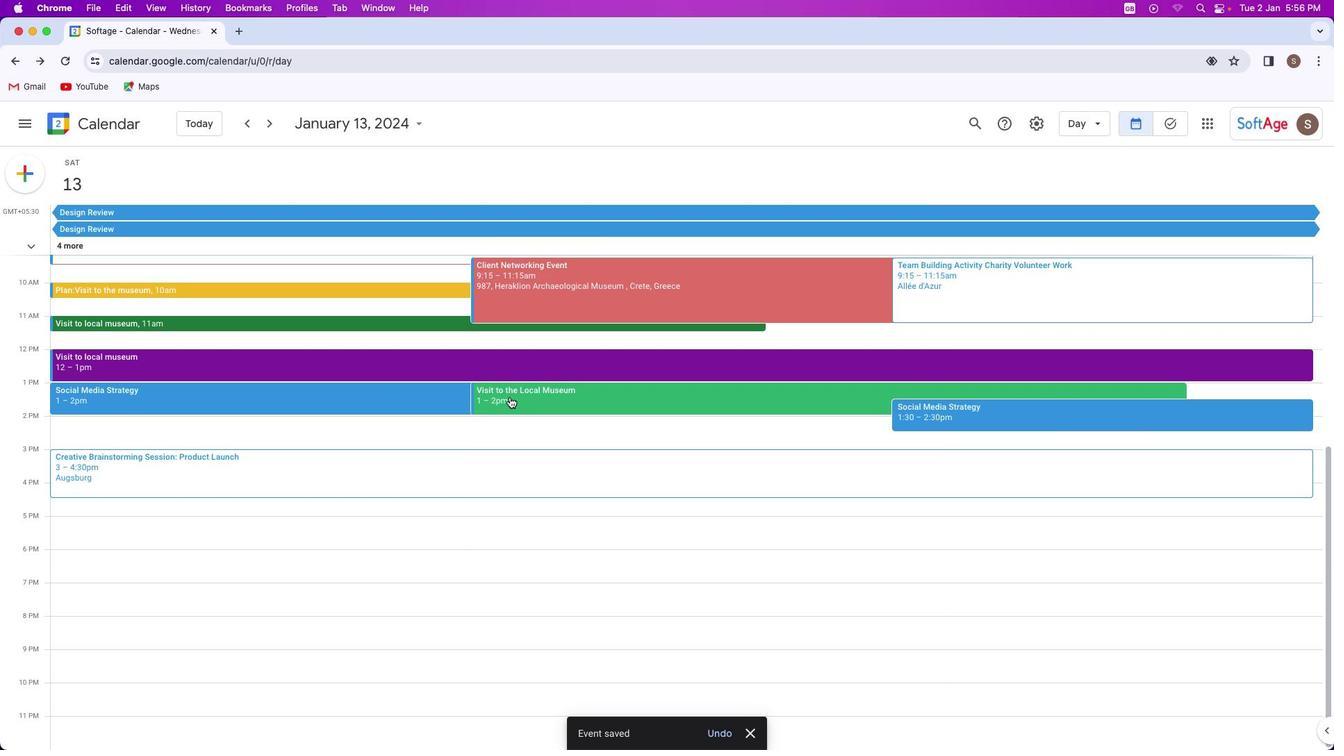 
Action: Mouse pressed left at (510, 397)
Screenshot: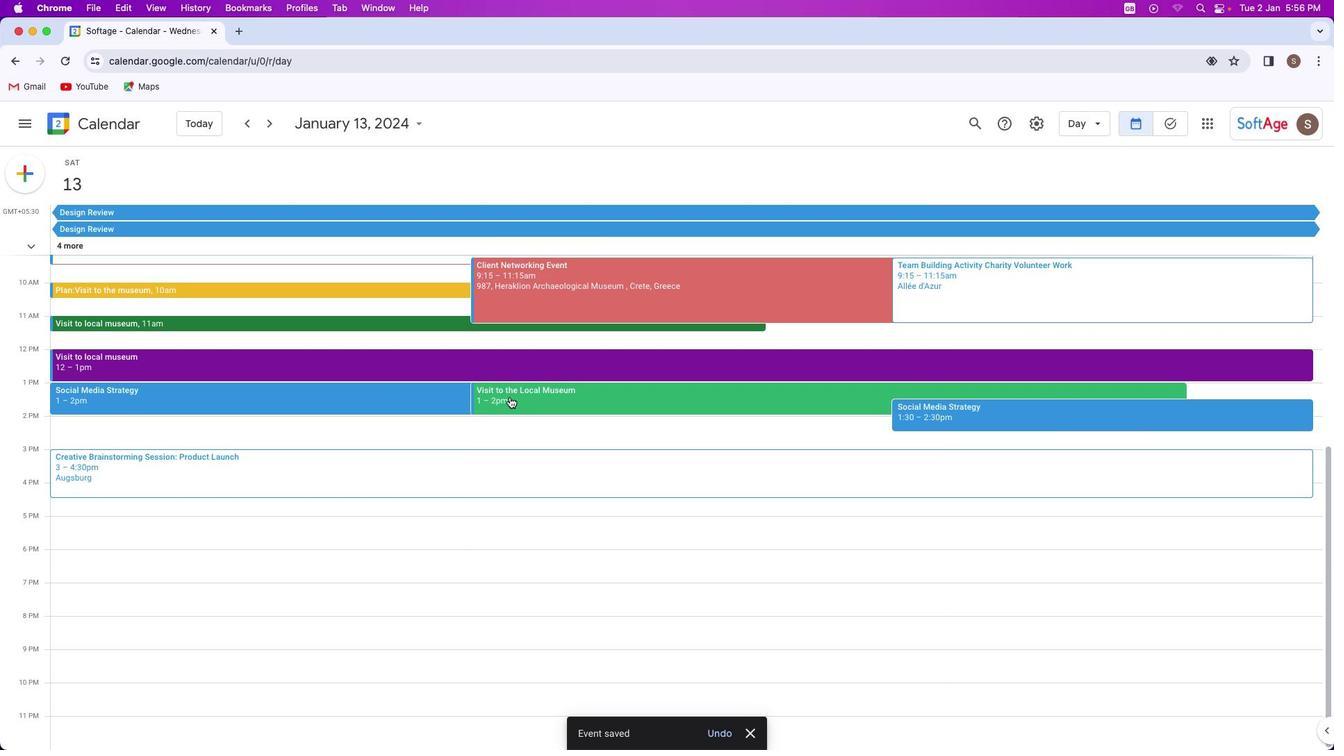 
Action: Mouse moved to (657, 412)
Screenshot: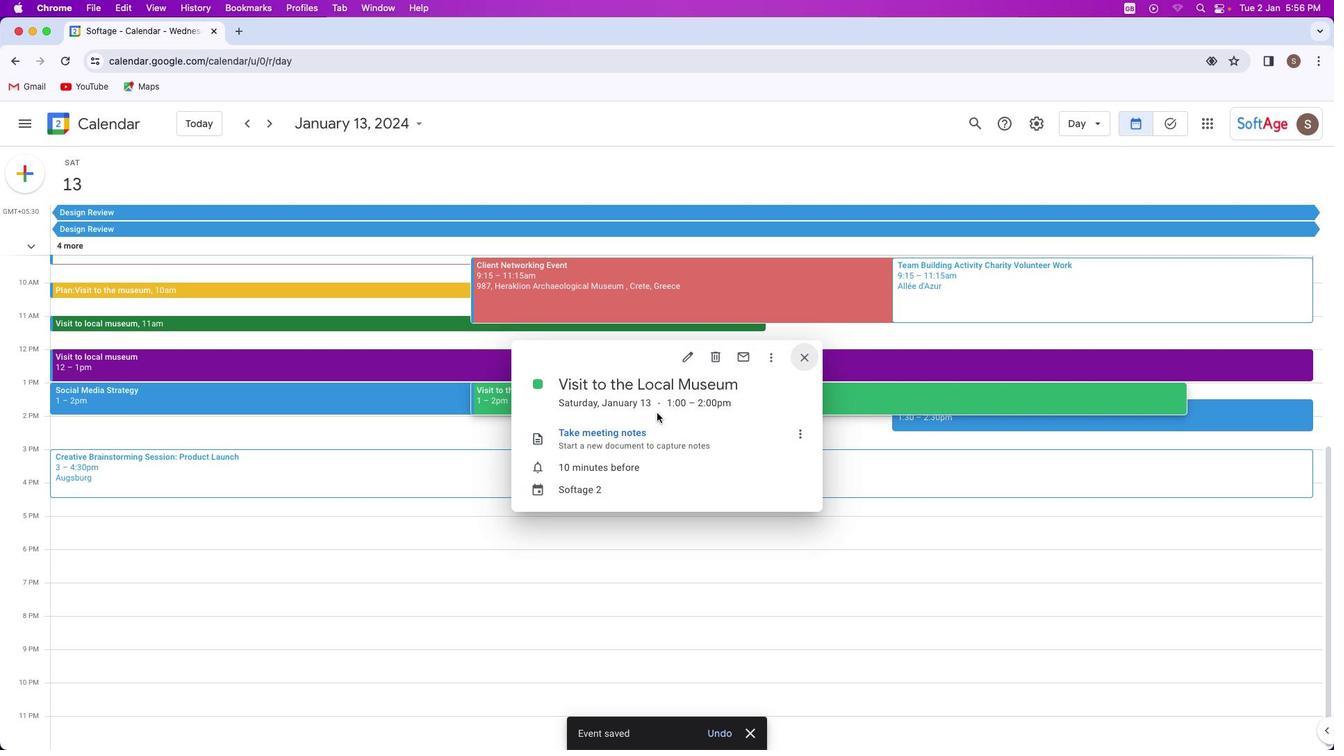 
